 Task: Log work in the project TruTech for the issue 'Integrate a new virtual reality feature into an existing mobile application to enhance user engagement and experience' spent time as '6w 5d 9h 57m' and remaining time as '6w 4d 22h 43m' and move to top of backlog. Now add the issue to the epic 'Disaster Recovery Testing'.
Action: Mouse moved to (1034, 453)
Screenshot: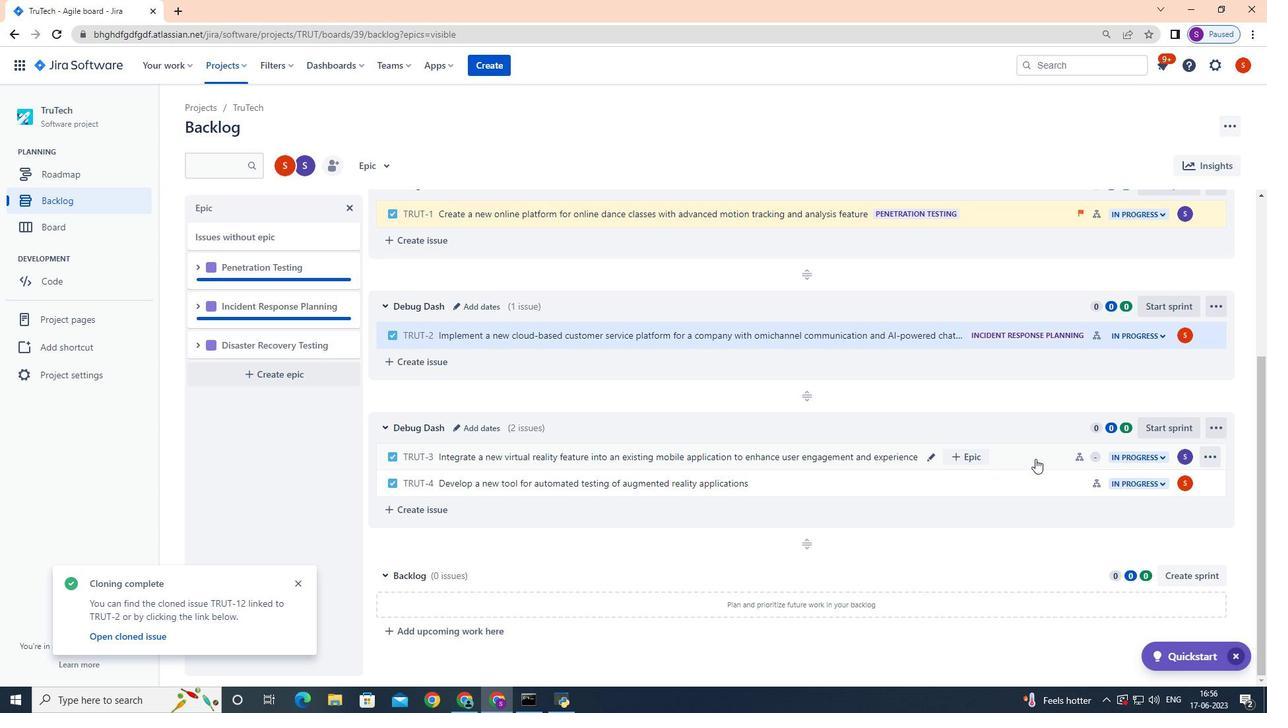 
Action: Mouse pressed left at (1034, 453)
Screenshot: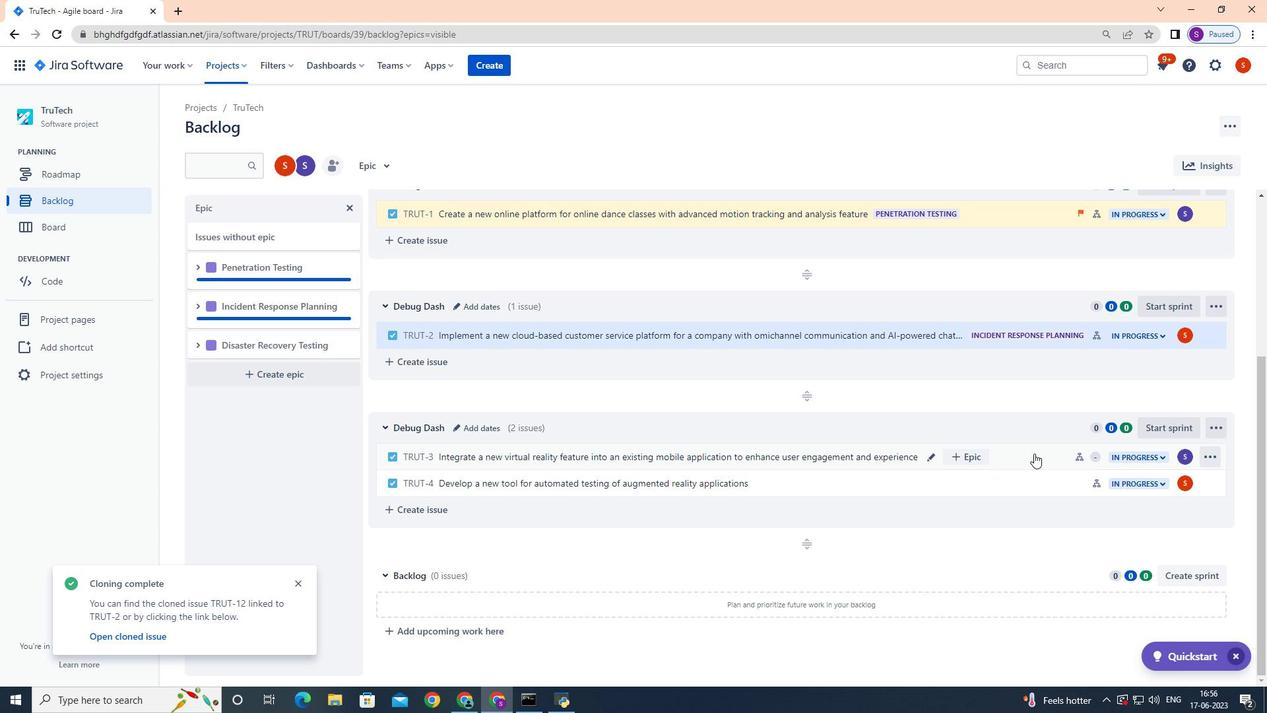
Action: Mouse moved to (1217, 204)
Screenshot: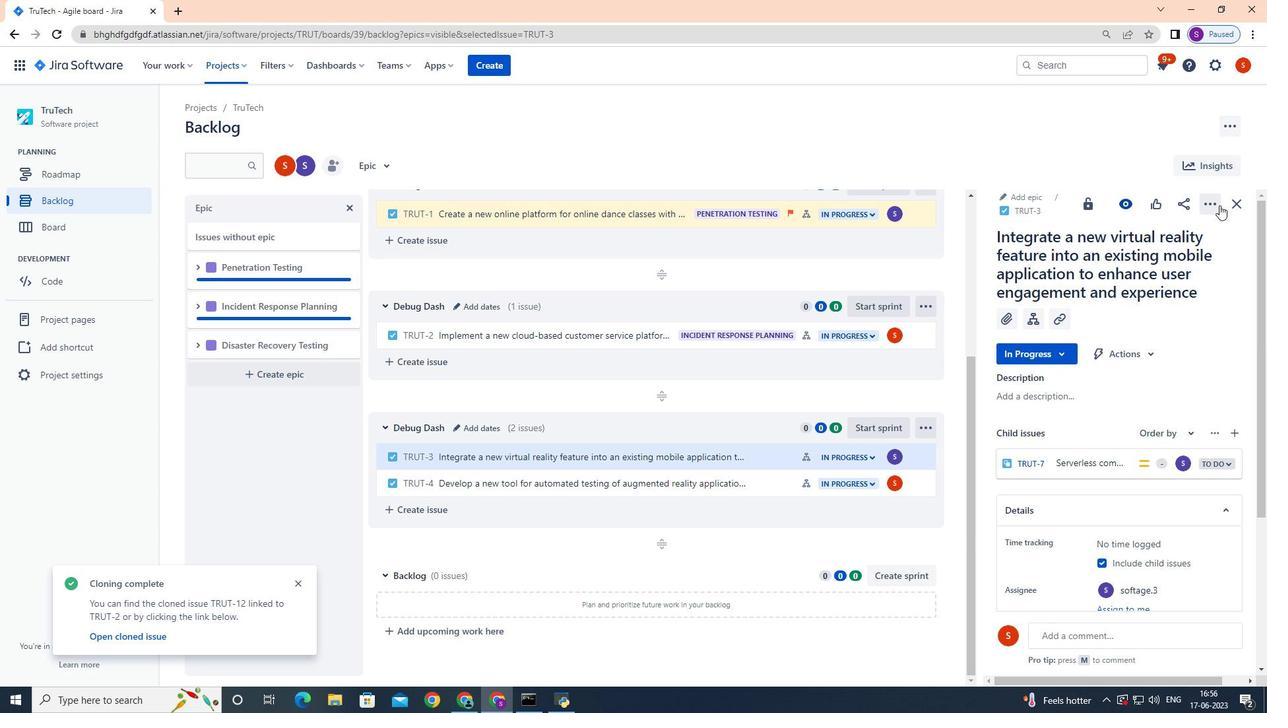 
Action: Mouse pressed left at (1217, 204)
Screenshot: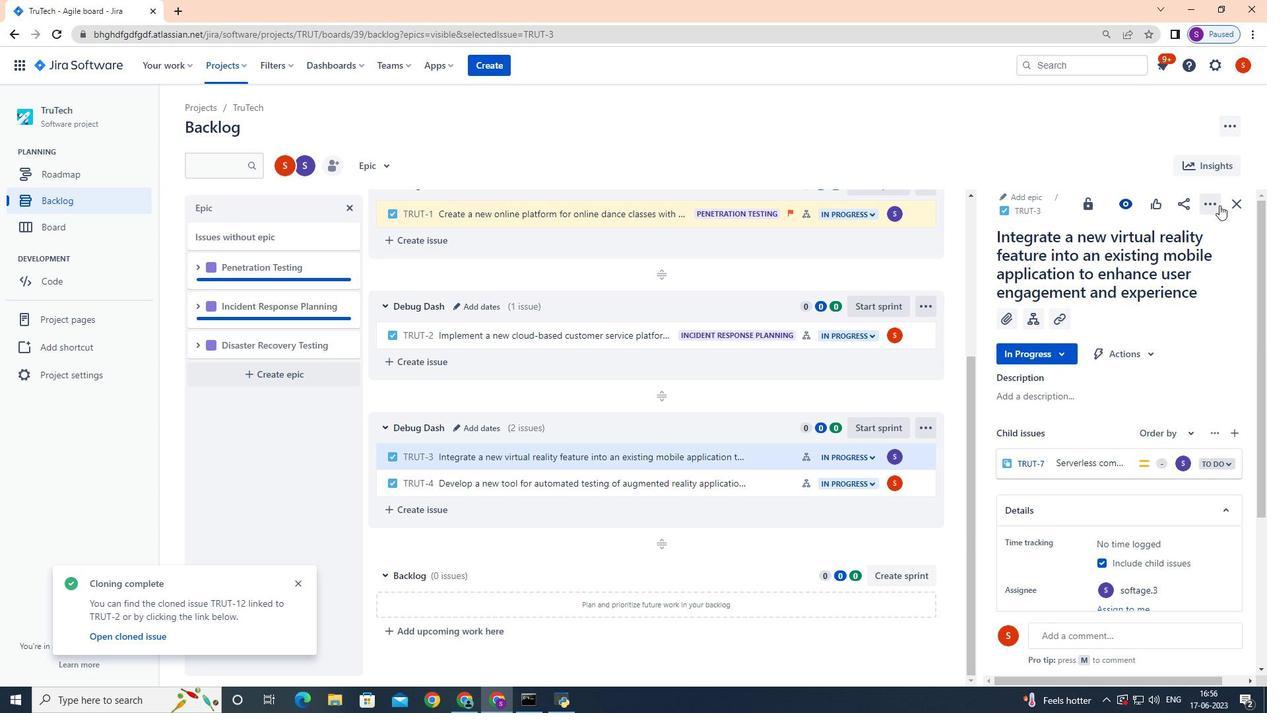 
Action: Mouse moved to (1179, 240)
Screenshot: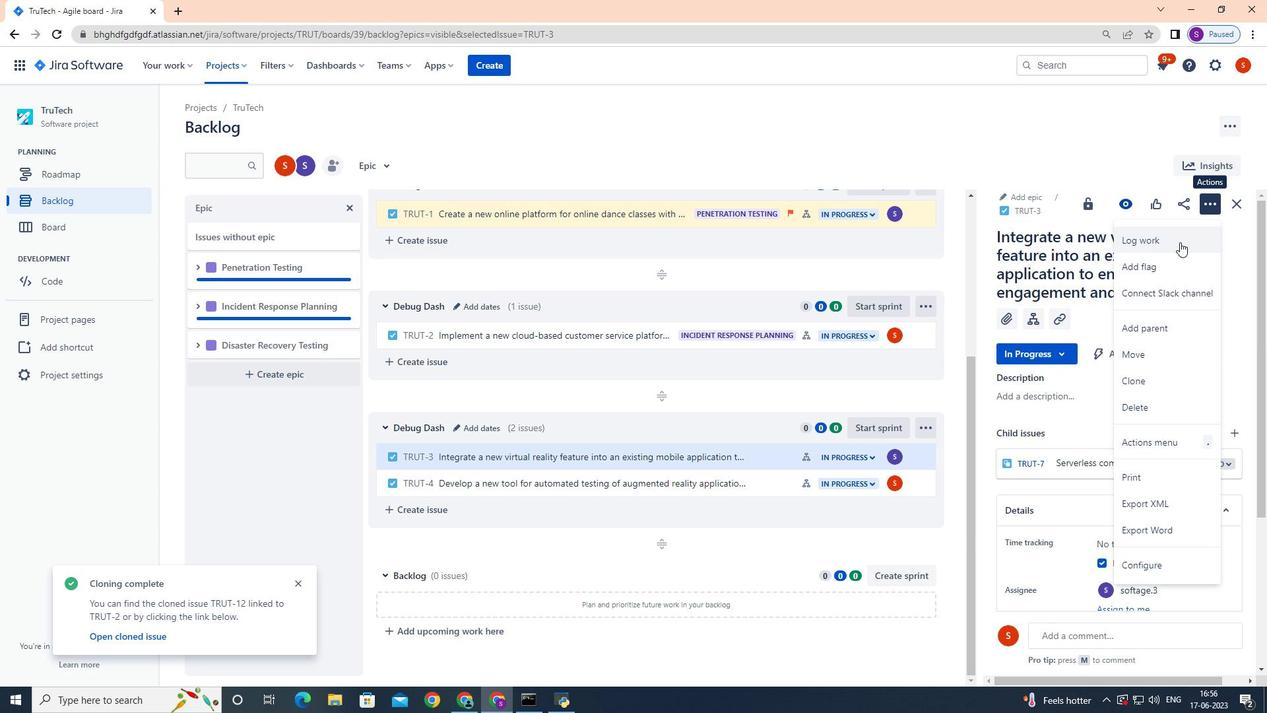 
Action: Mouse pressed left at (1179, 240)
Screenshot: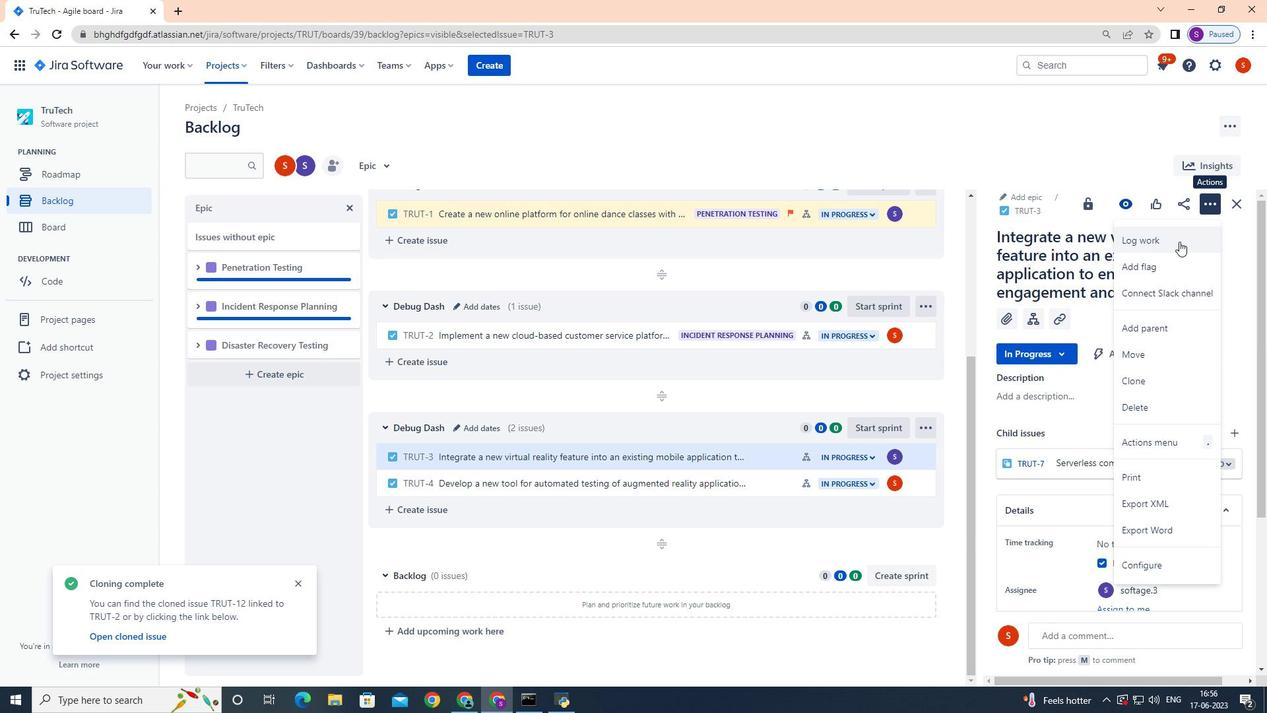 
Action: Mouse moved to (850, 318)
Screenshot: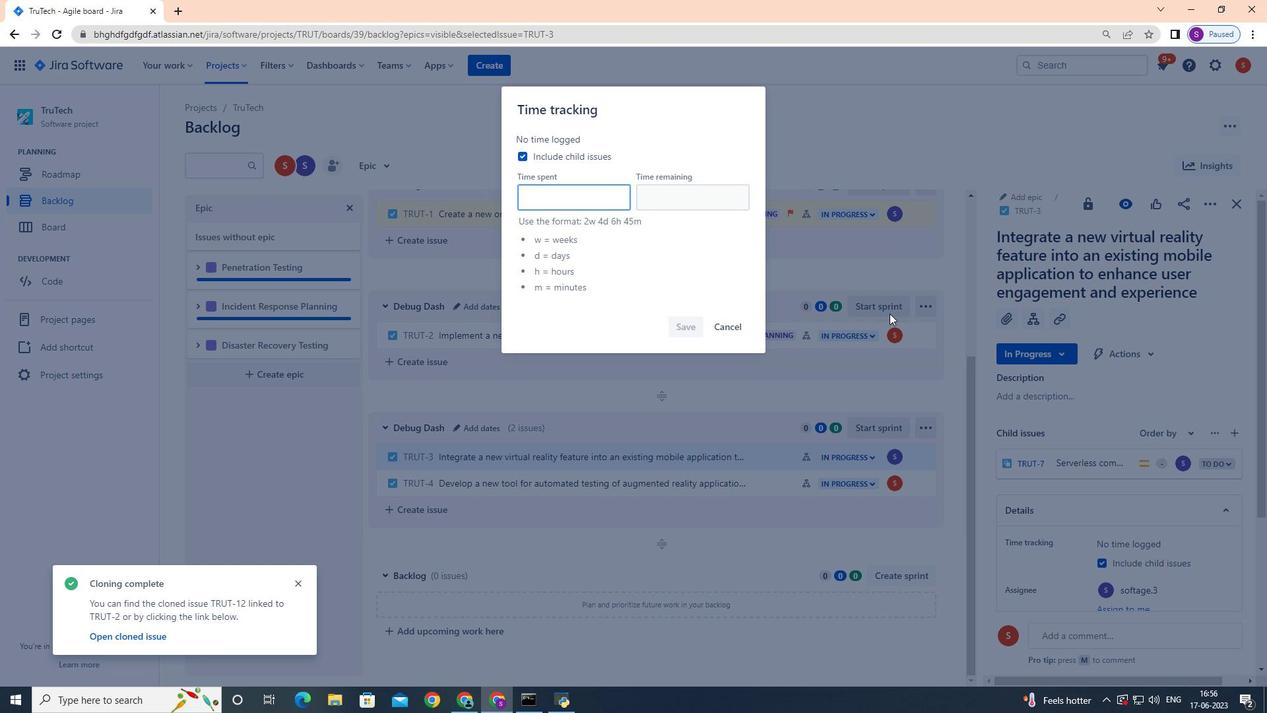 
Action: Key pressed 6w<Key.space>5d<Key.space>9h<Key.space>57m
Screenshot: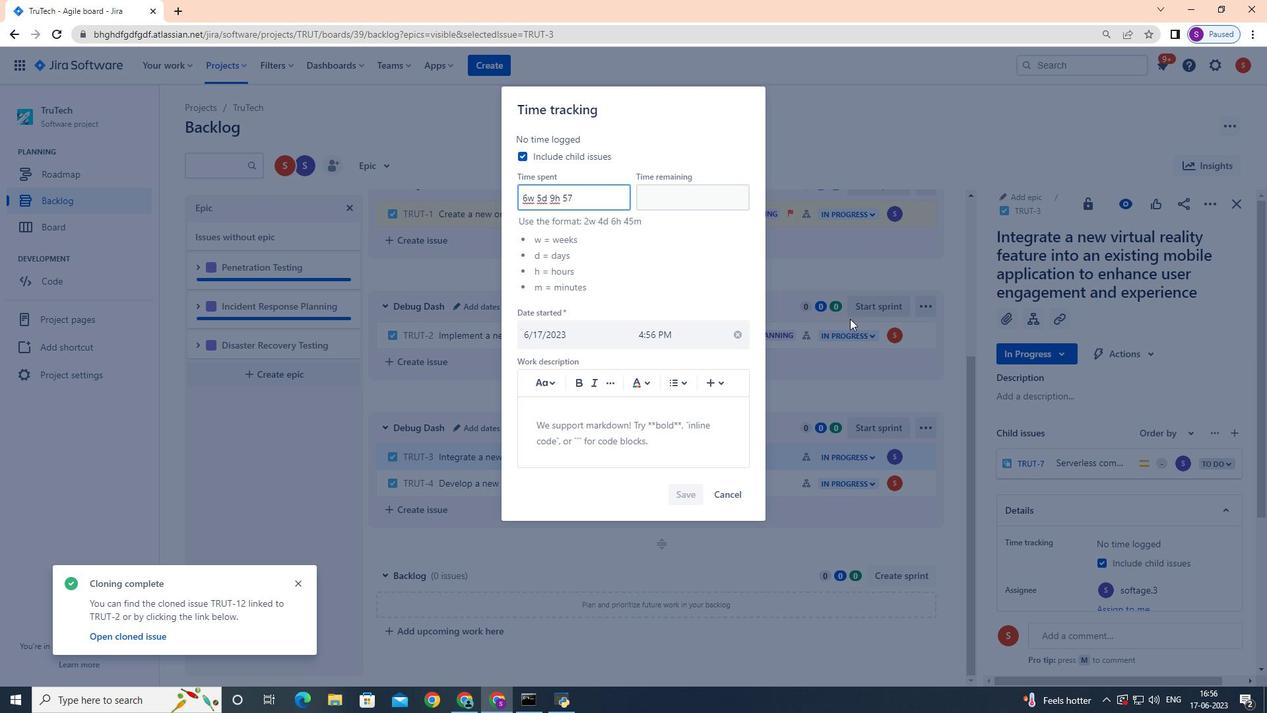 
Action: Mouse moved to (667, 198)
Screenshot: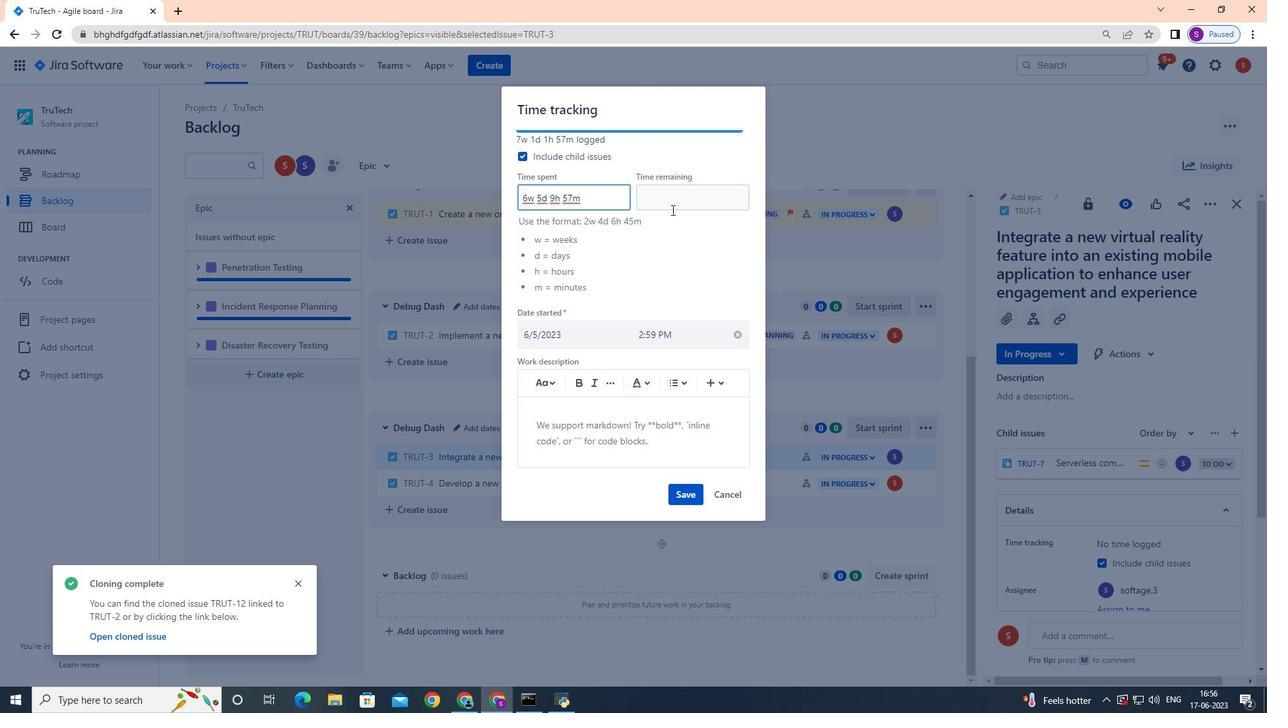 
Action: Mouse pressed left at (667, 198)
Screenshot: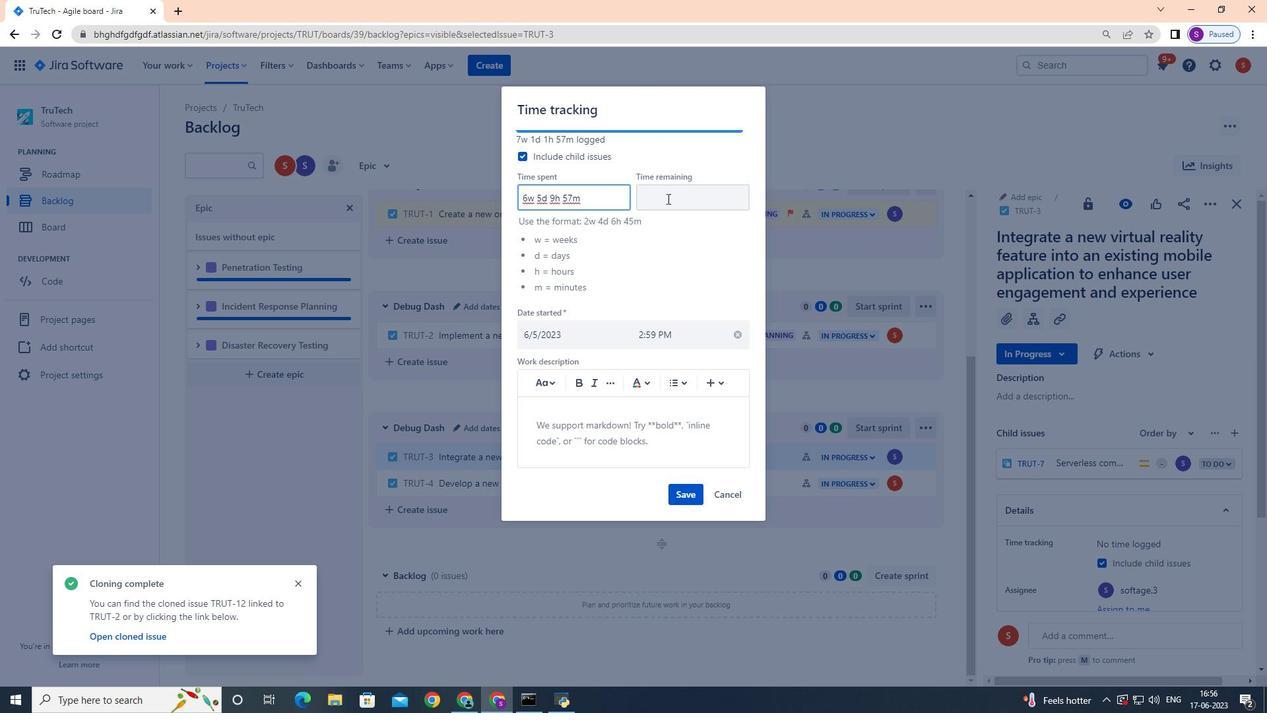 
Action: Key pressed 6w<Key.space>4d<Key.space>22h<Key.space>43m
Screenshot: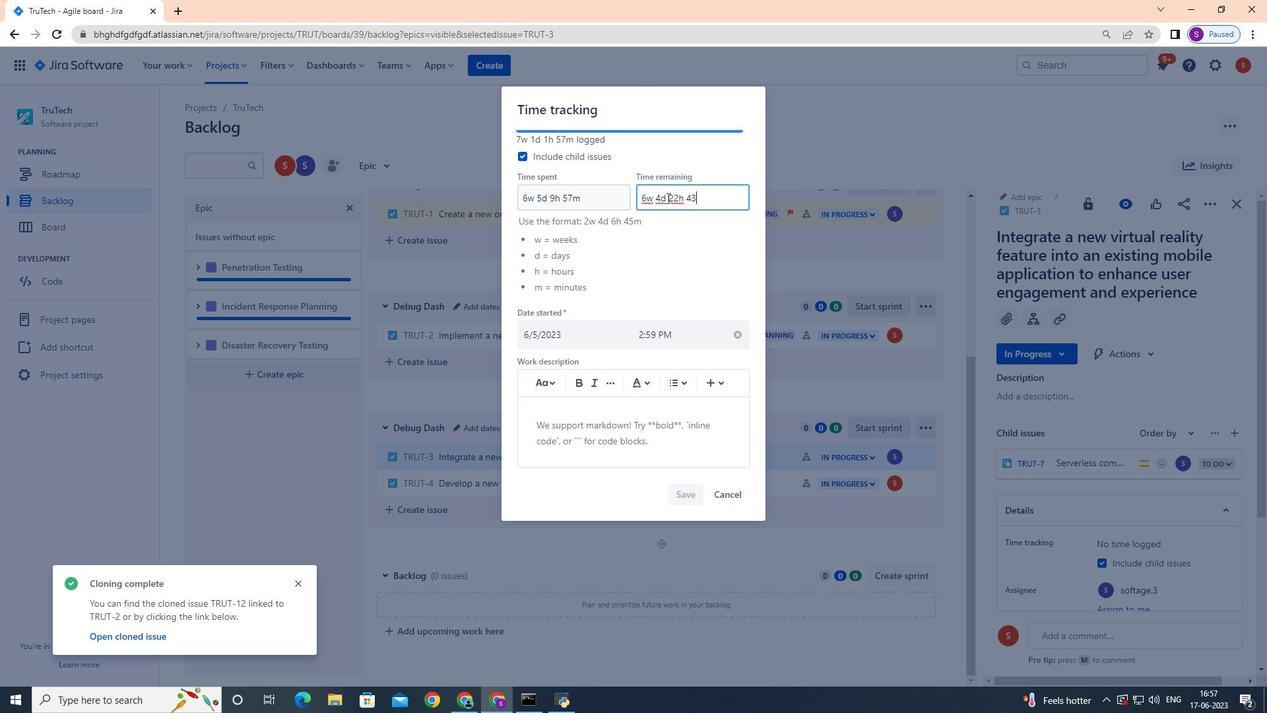 
Action: Mouse moved to (676, 497)
Screenshot: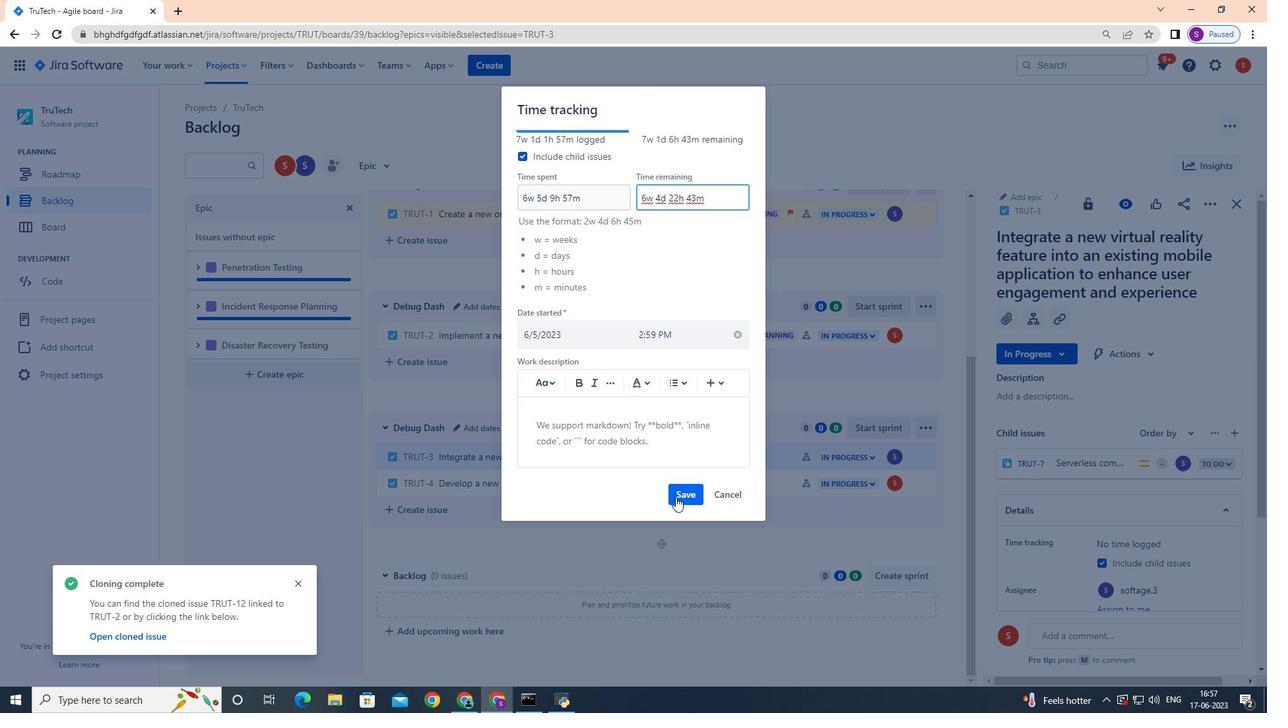
Action: Mouse pressed left at (676, 497)
Screenshot: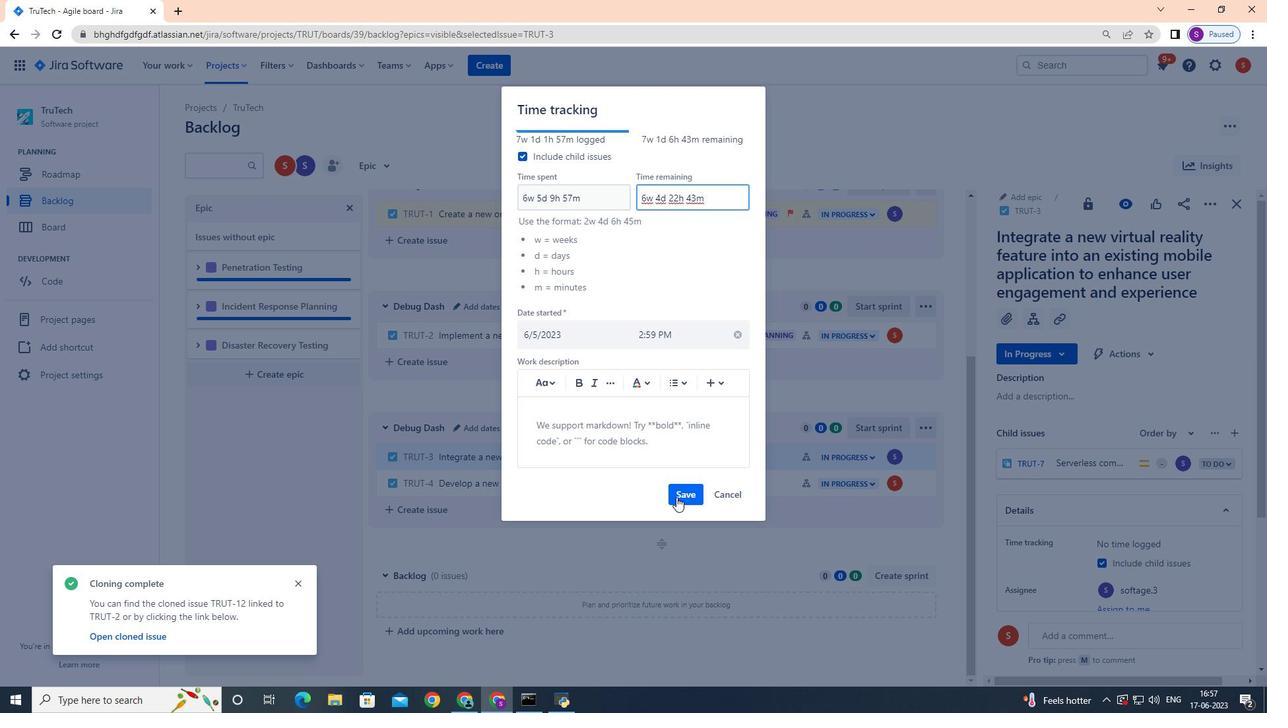 
Action: Mouse moved to (923, 457)
Screenshot: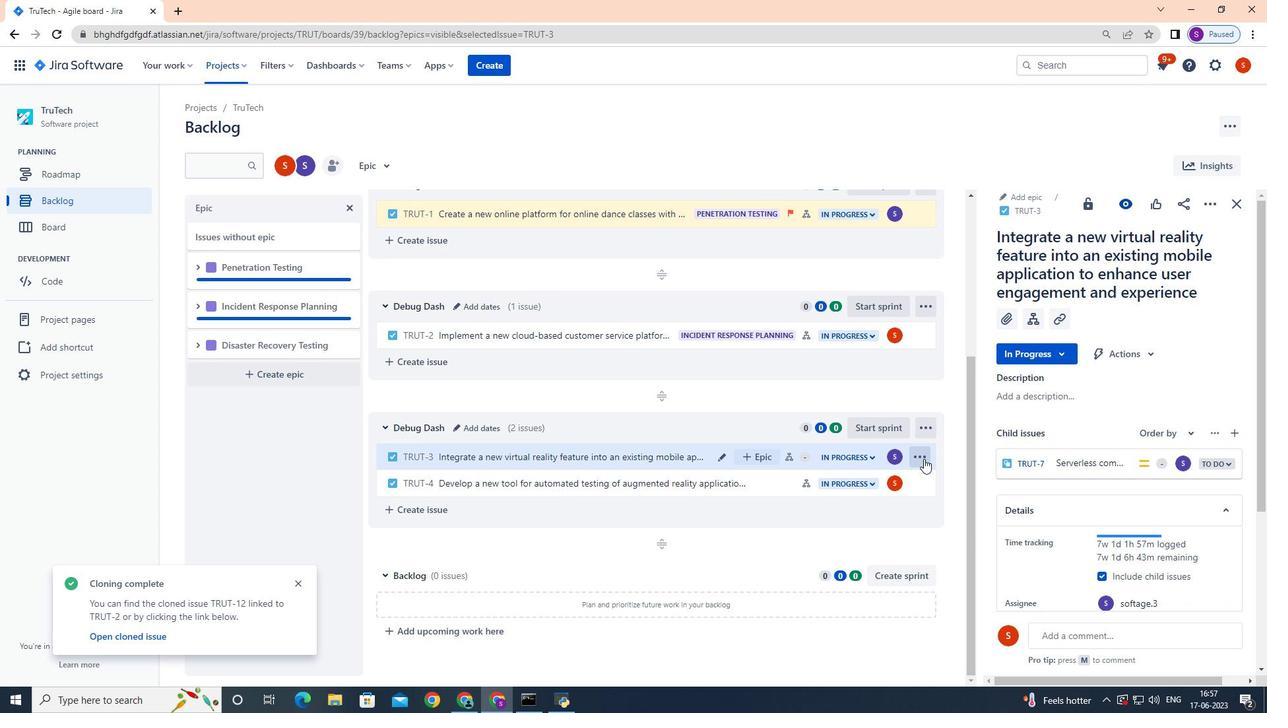 
Action: Mouse pressed left at (923, 457)
Screenshot: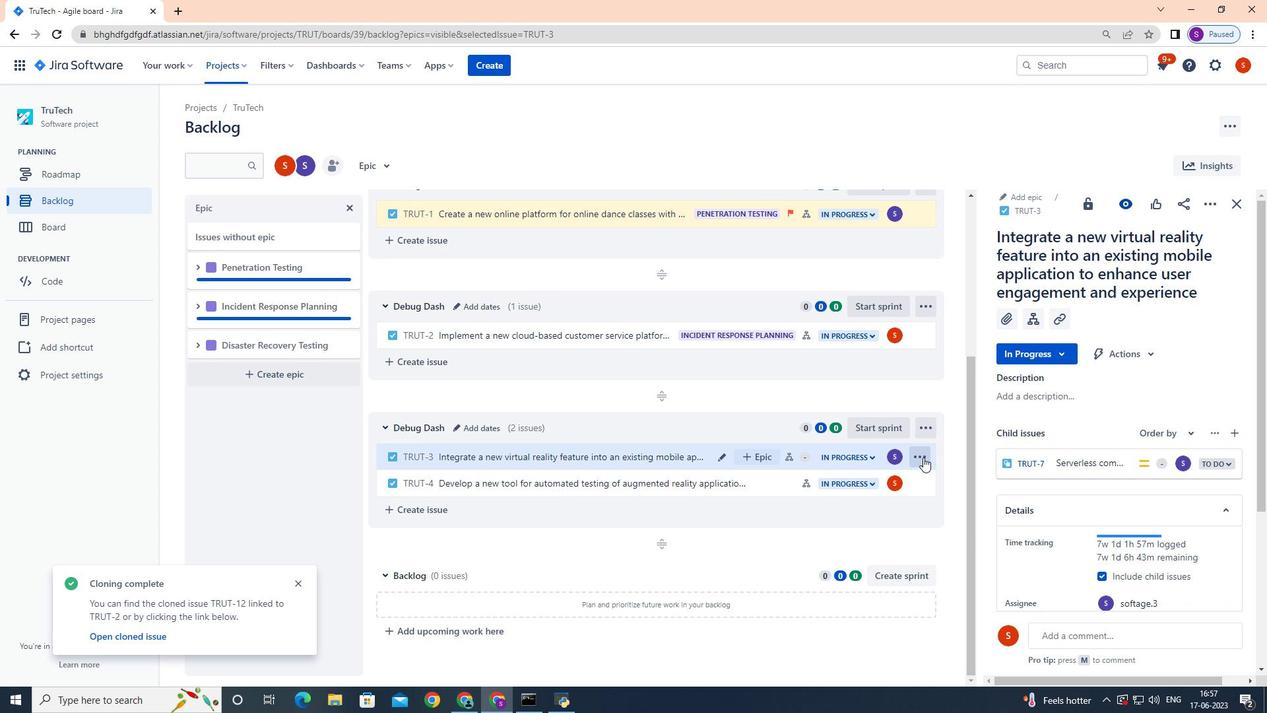 
Action: Mouse moved to (893, 399)
Screenshot: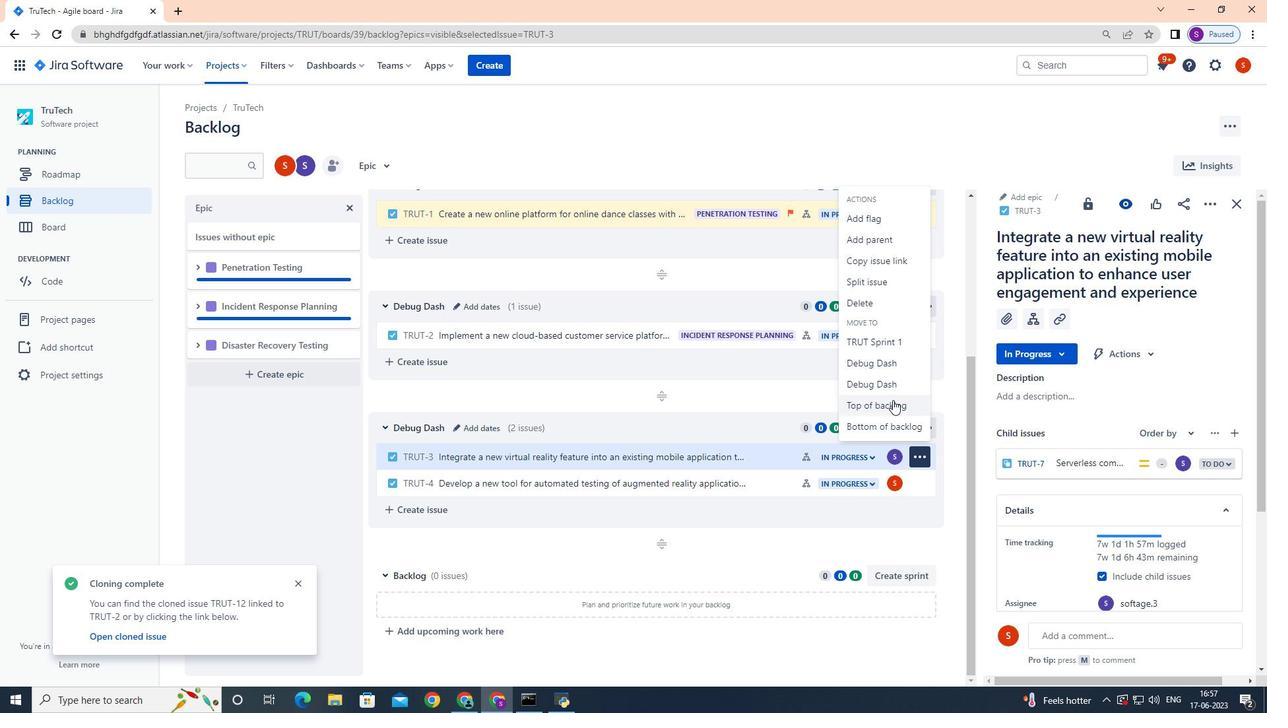 
Action: Mouse pressed left at (893, 399)
Screenshot: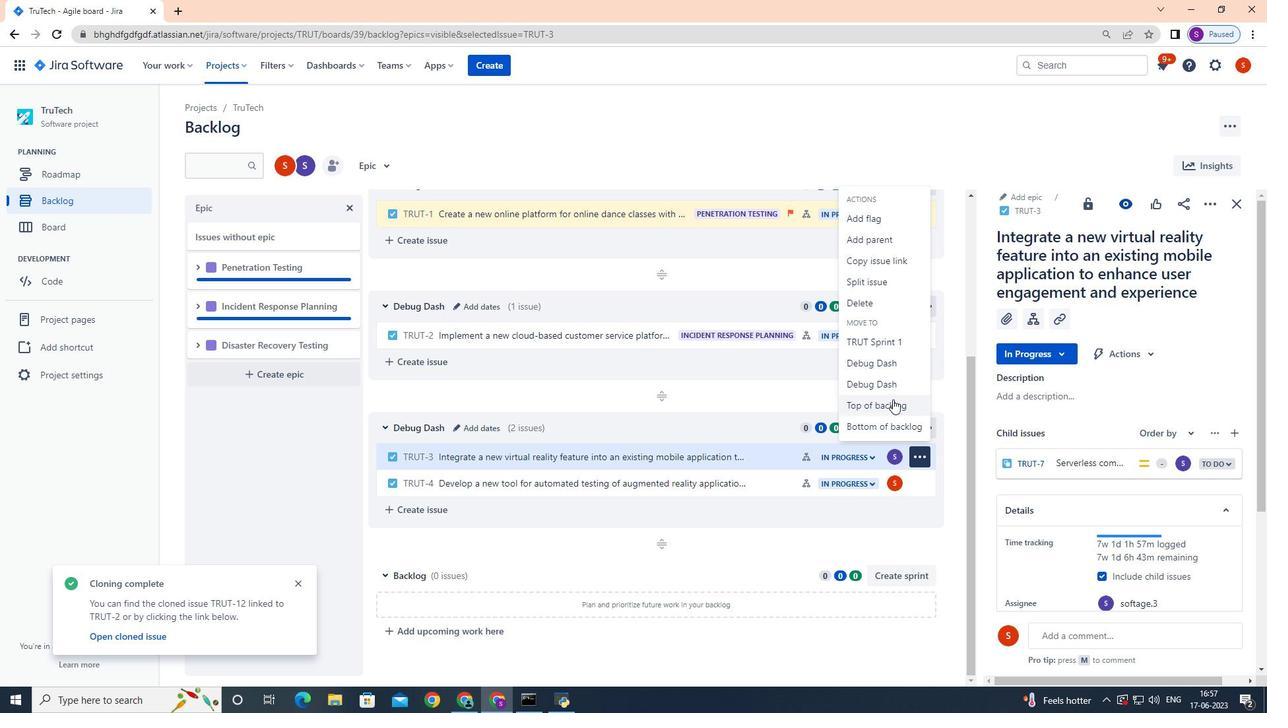 
Action: Mouse moved to (762, 603)
Screenshot: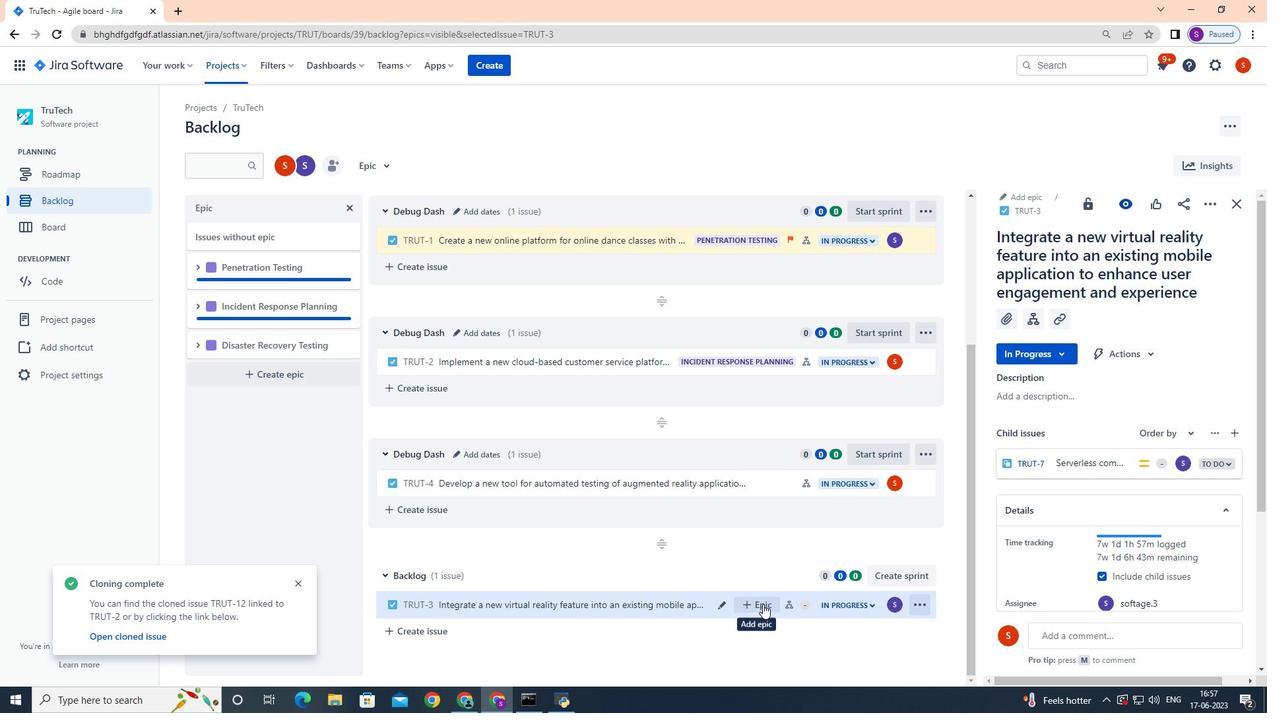 
Action: Mouse pressed left at (762, 603)
Screenshot: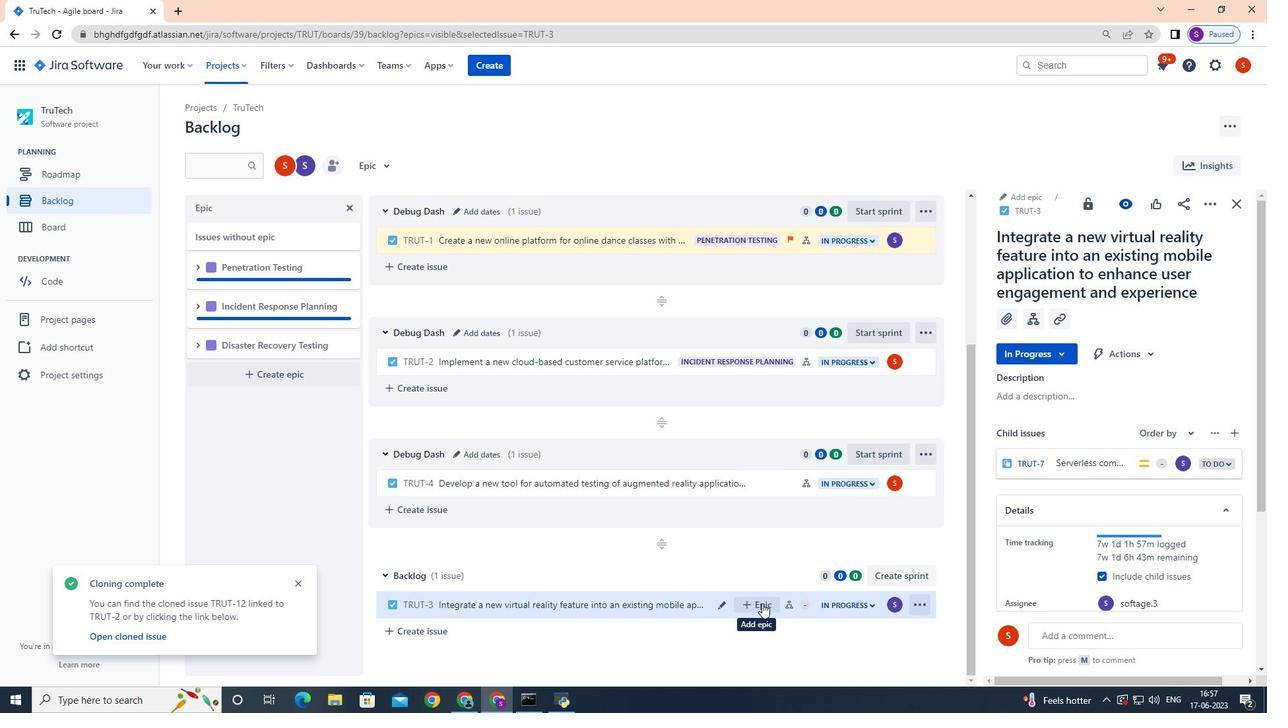 
Action: Mouse moved to (790, 637)
Screenshot: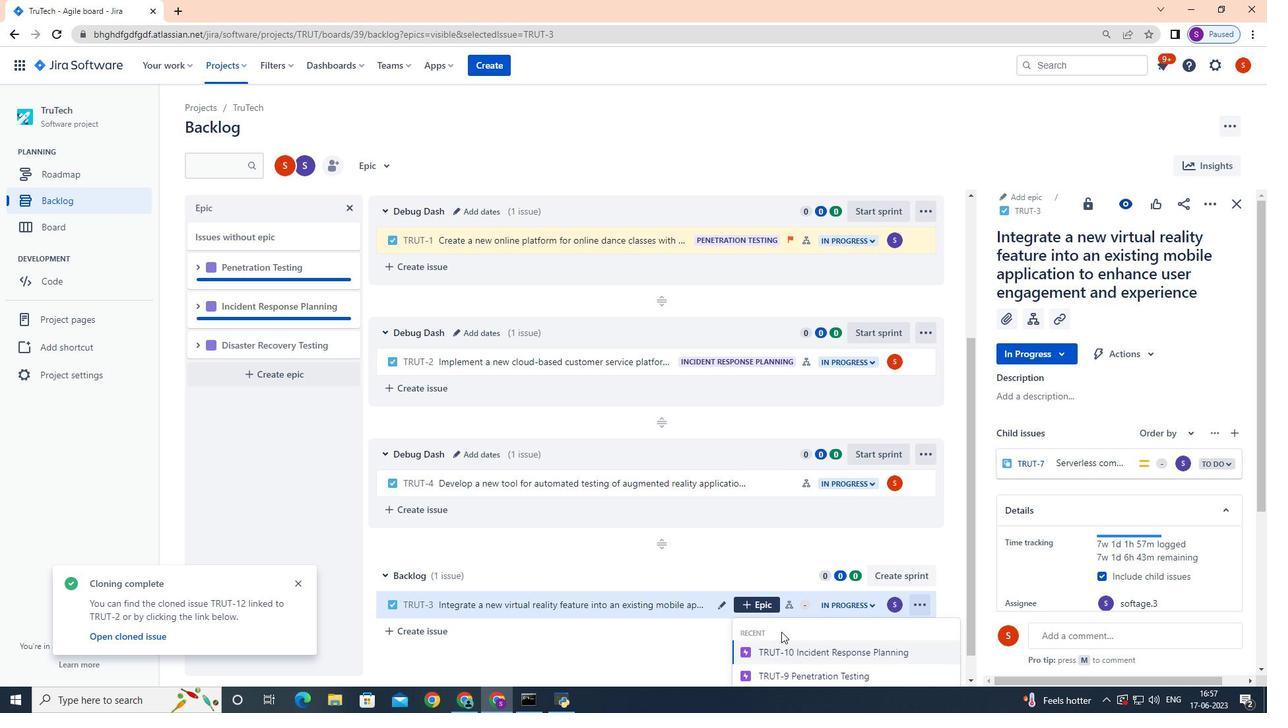 
Action: Mouse scrolled (790, 637) with delta (0, 0)
Screenshot: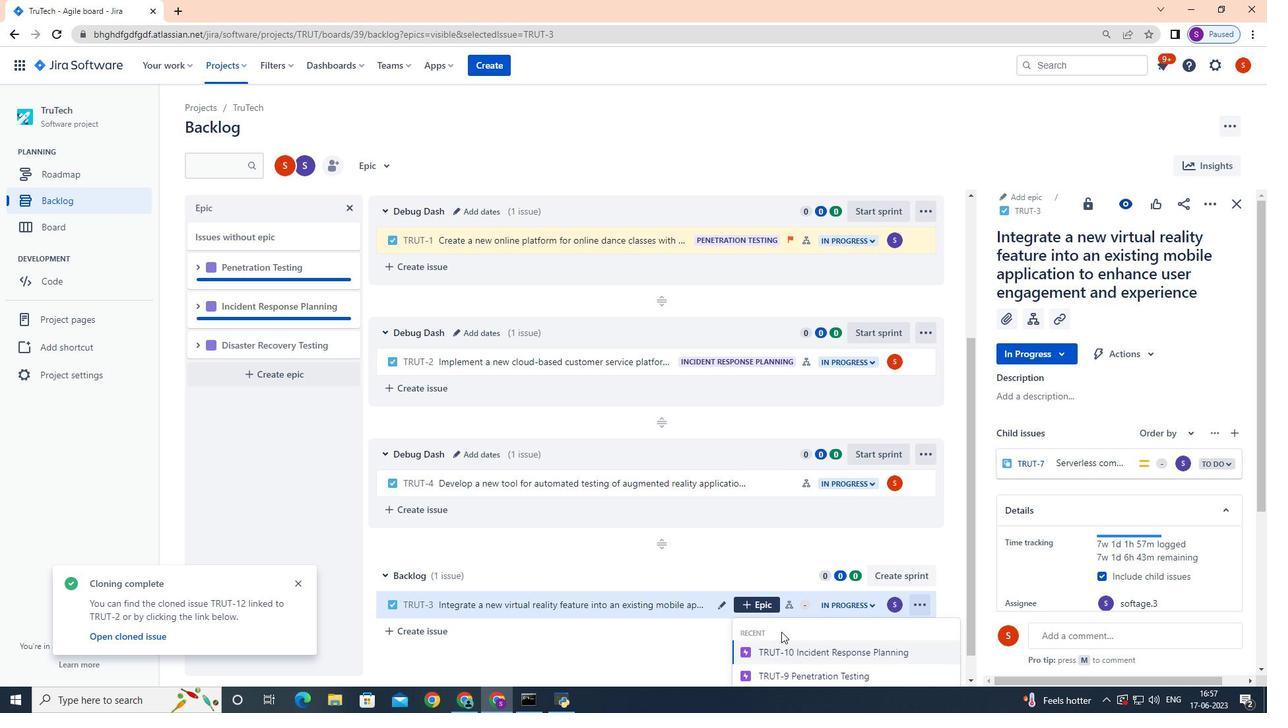 
Action: Mouse moved to (794, 639)
Screenshot: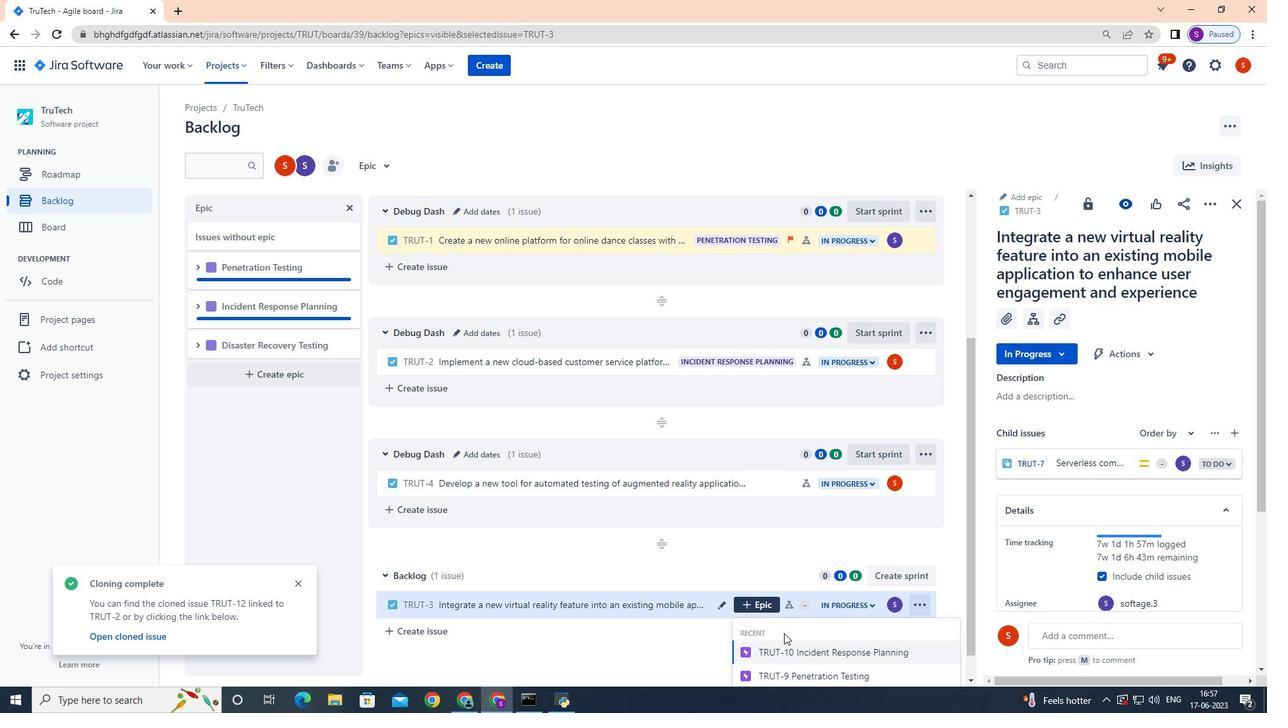 
Action: Mouse scrolled (794, 639) with delta (0, 0)
Screenshot: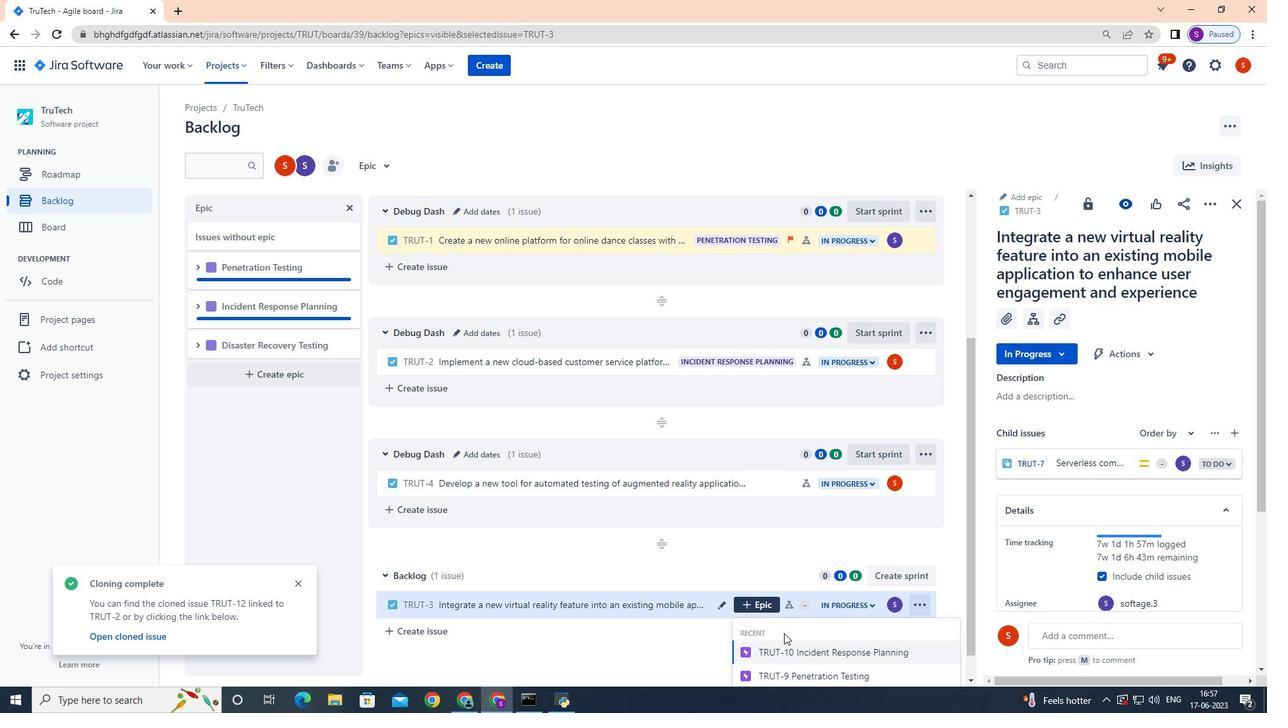 
Action: Mouse moved to (798, 639)
Screenshot: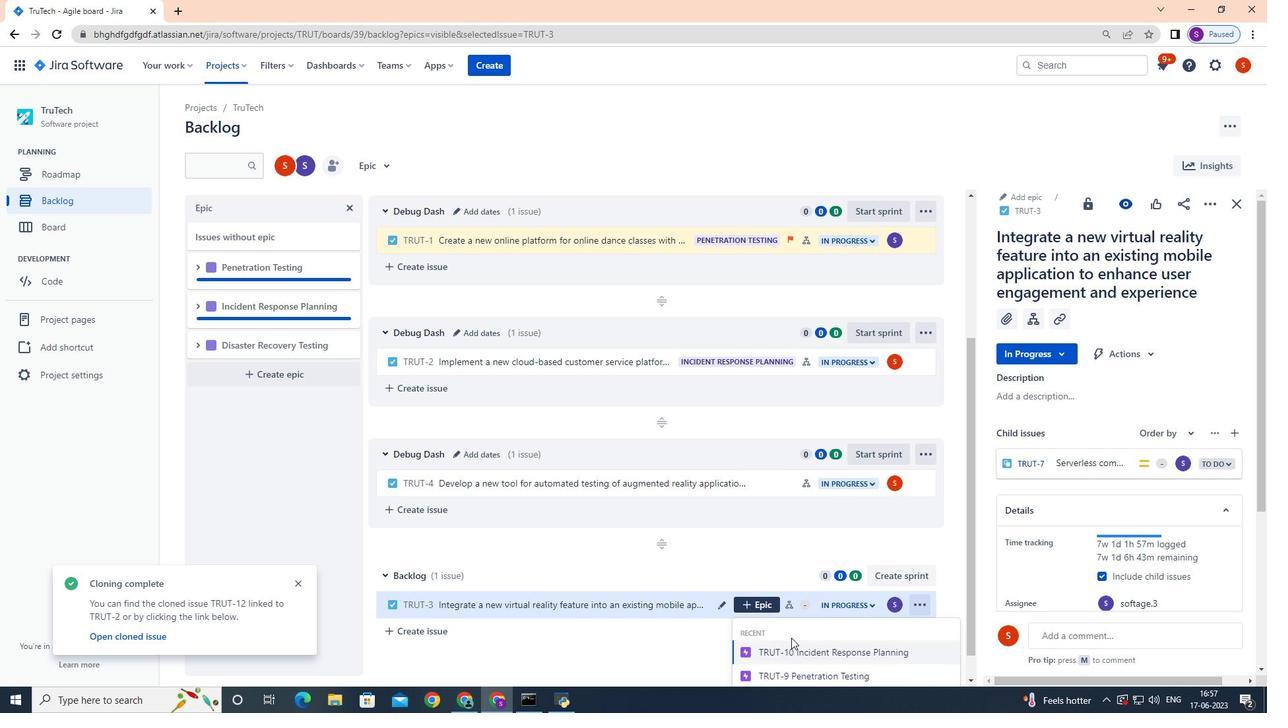 
Action: Mouse scrolled (798, 639) with delta (0, 0)
Screenshot: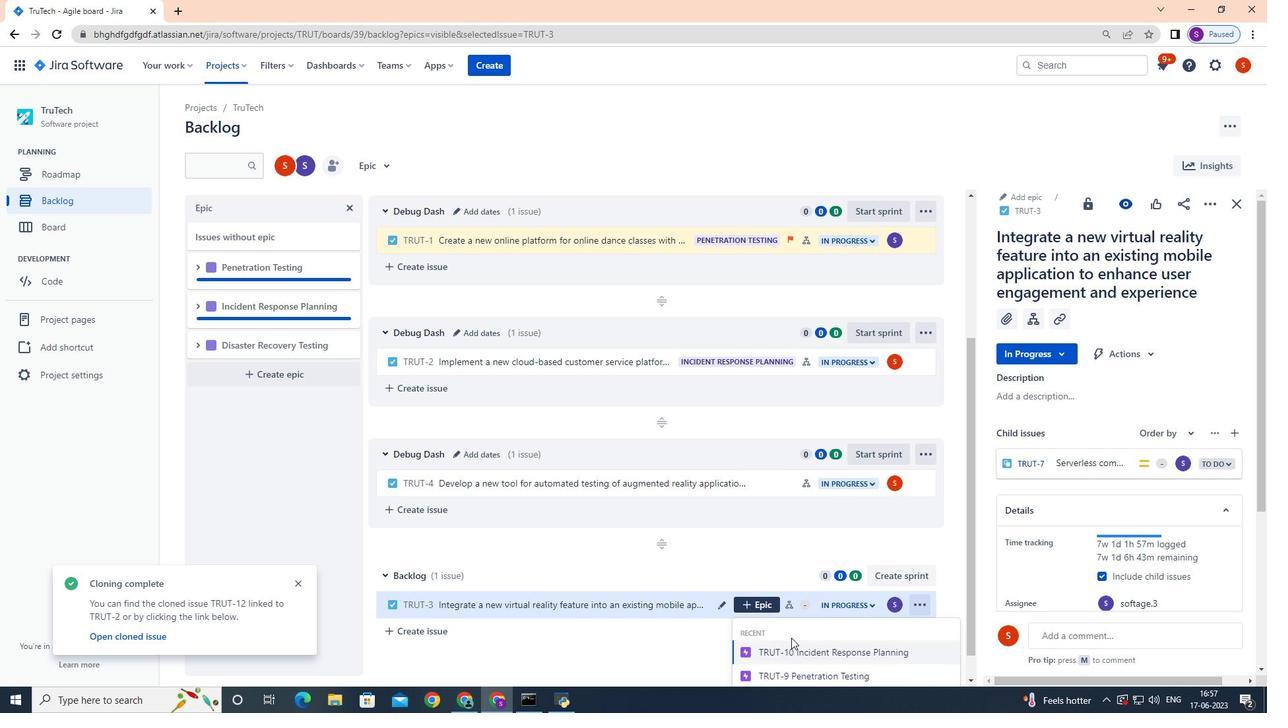 
Action: Mouse moved to (801, 639)
Screenshot: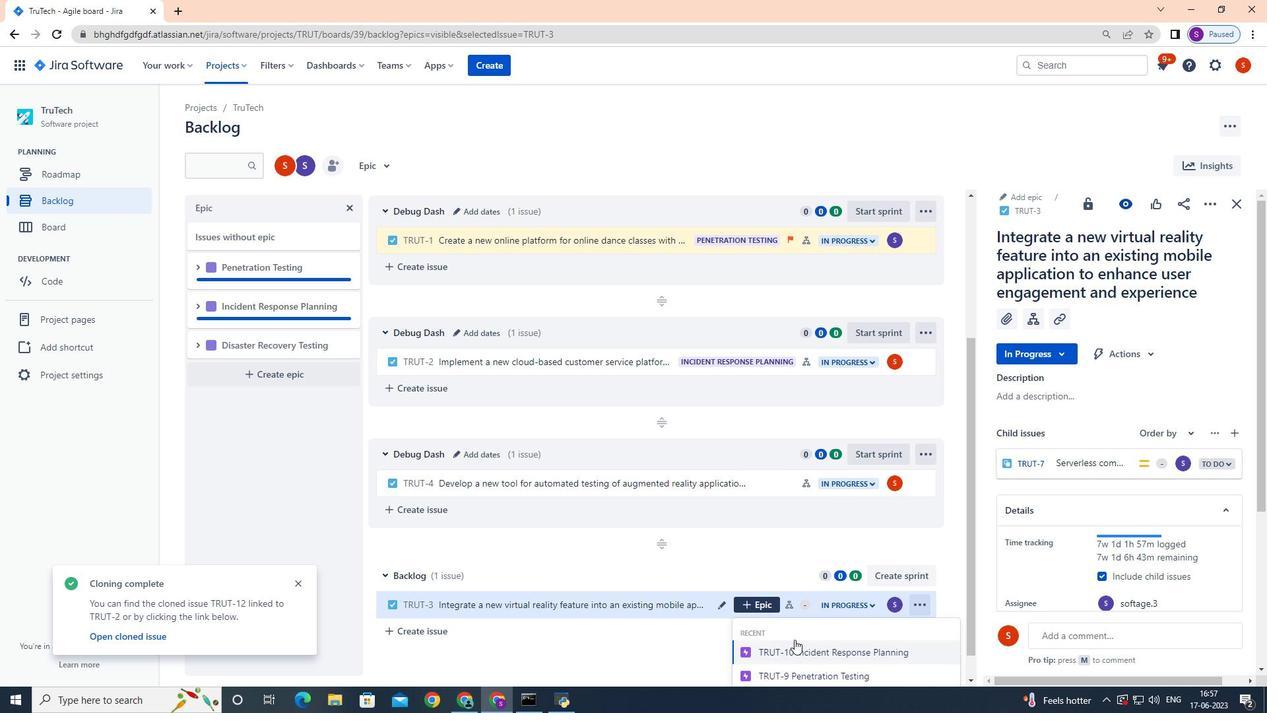 
Action: Mouse scrolled (801, 639) with delta (0, 0)
Screenshot: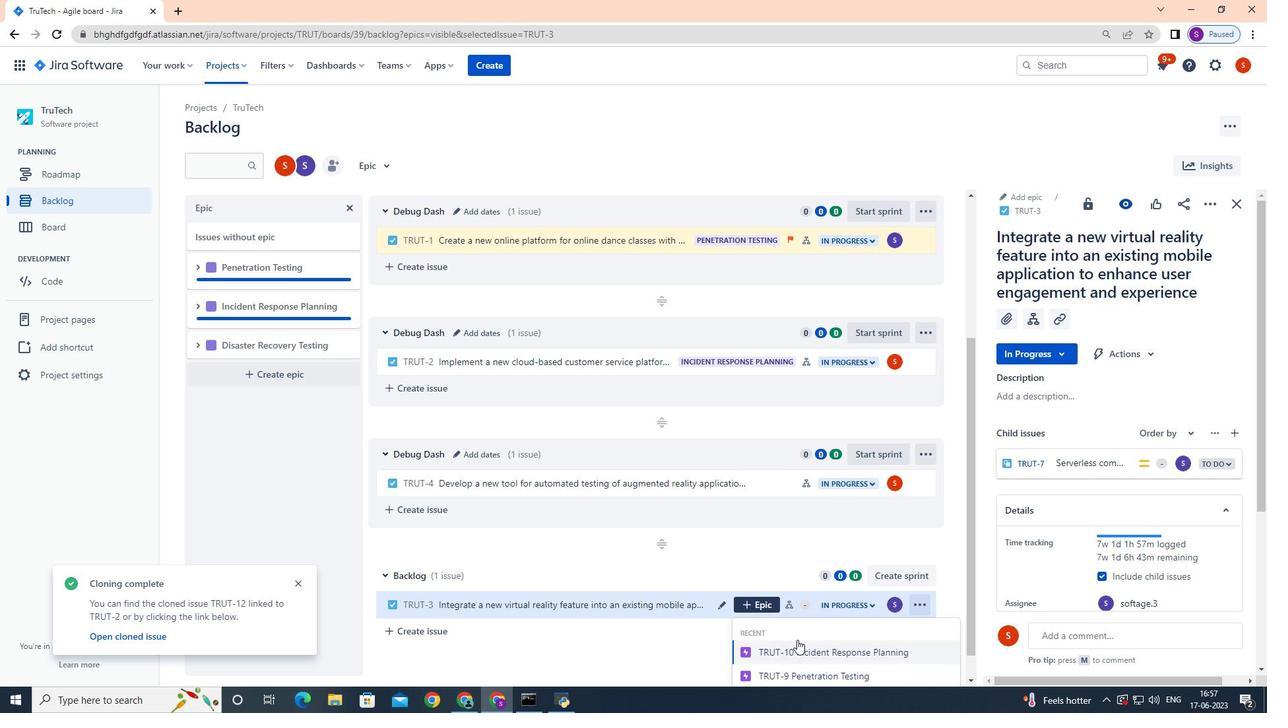 
Action: Mouse moved to (803, 639)
Screenshot: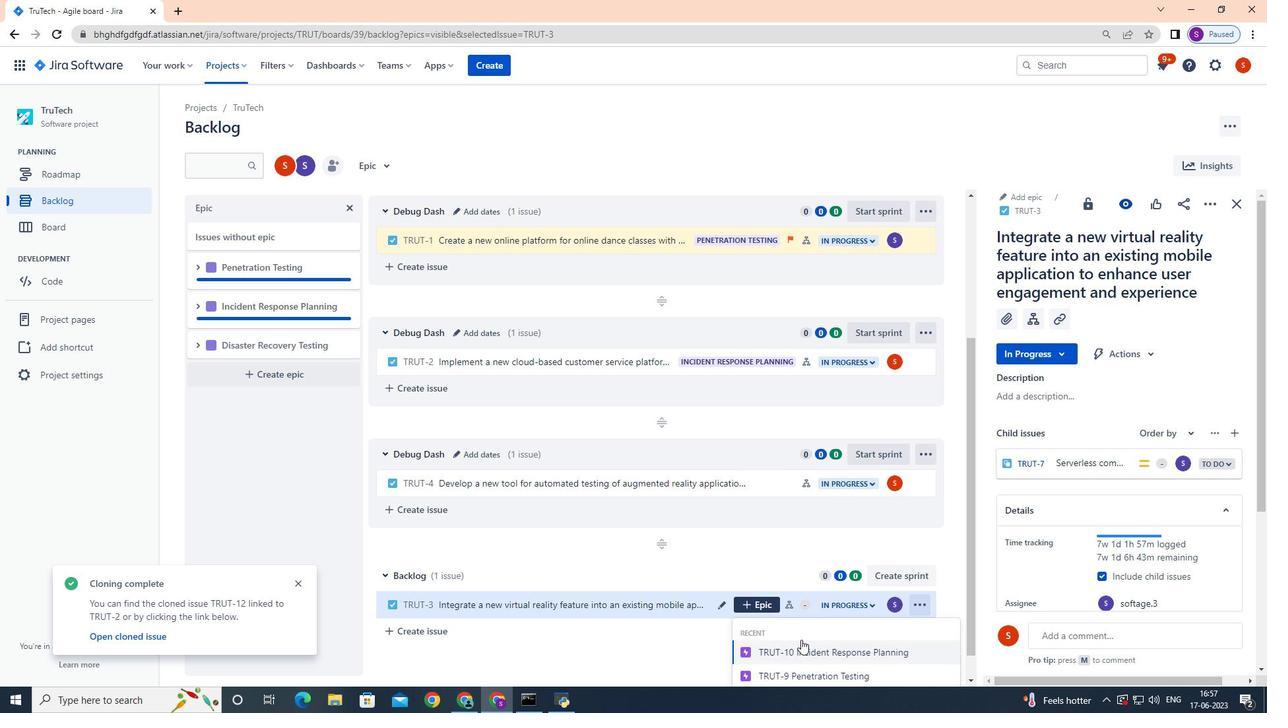 
Action: Mouse scrolled (803, 638) with delta (0, 0)
Screenshot: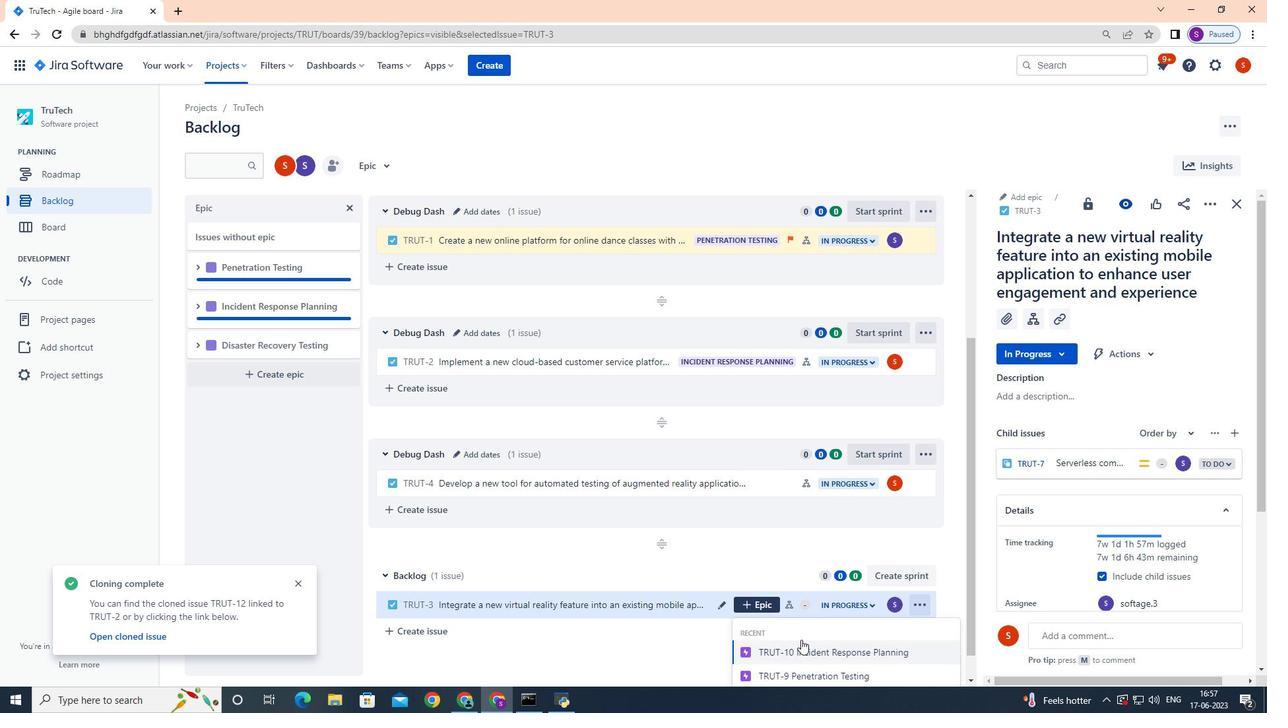 
Action: Mouse moved to (941, 656)
Screenshot: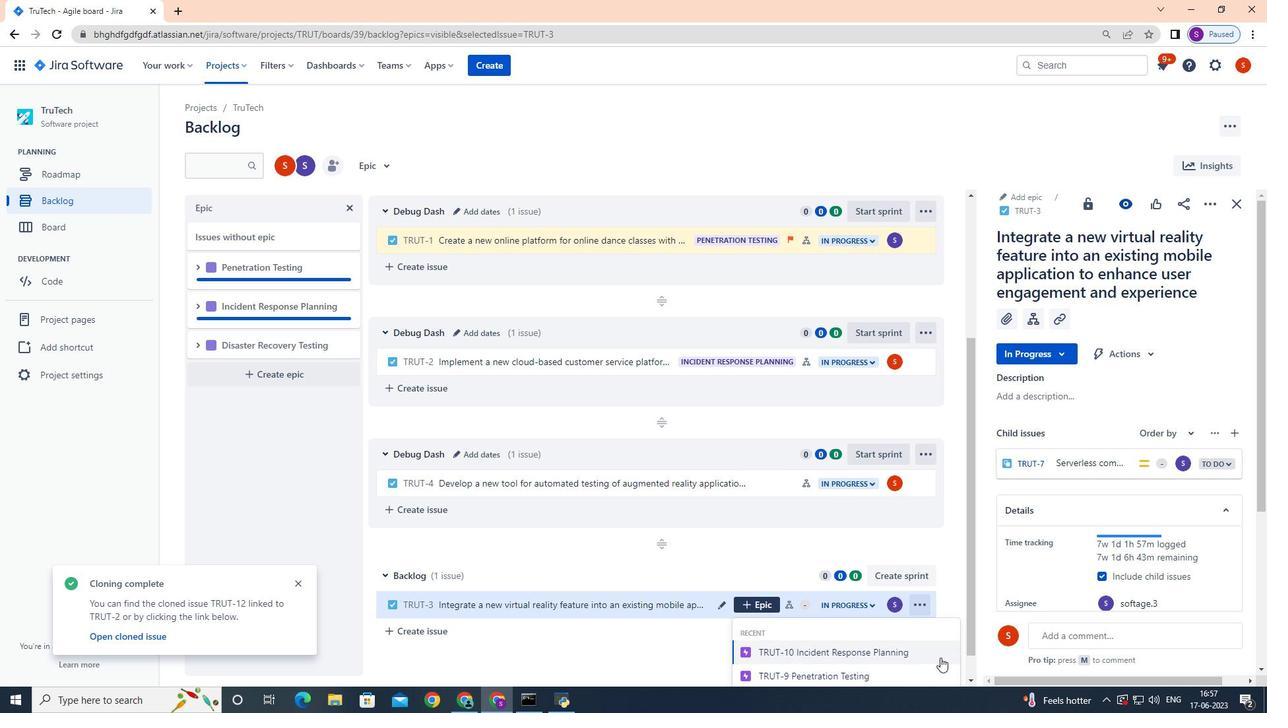 
Action: Mouse scrolled (941, 655) with delta (0, 0)
Screenshot: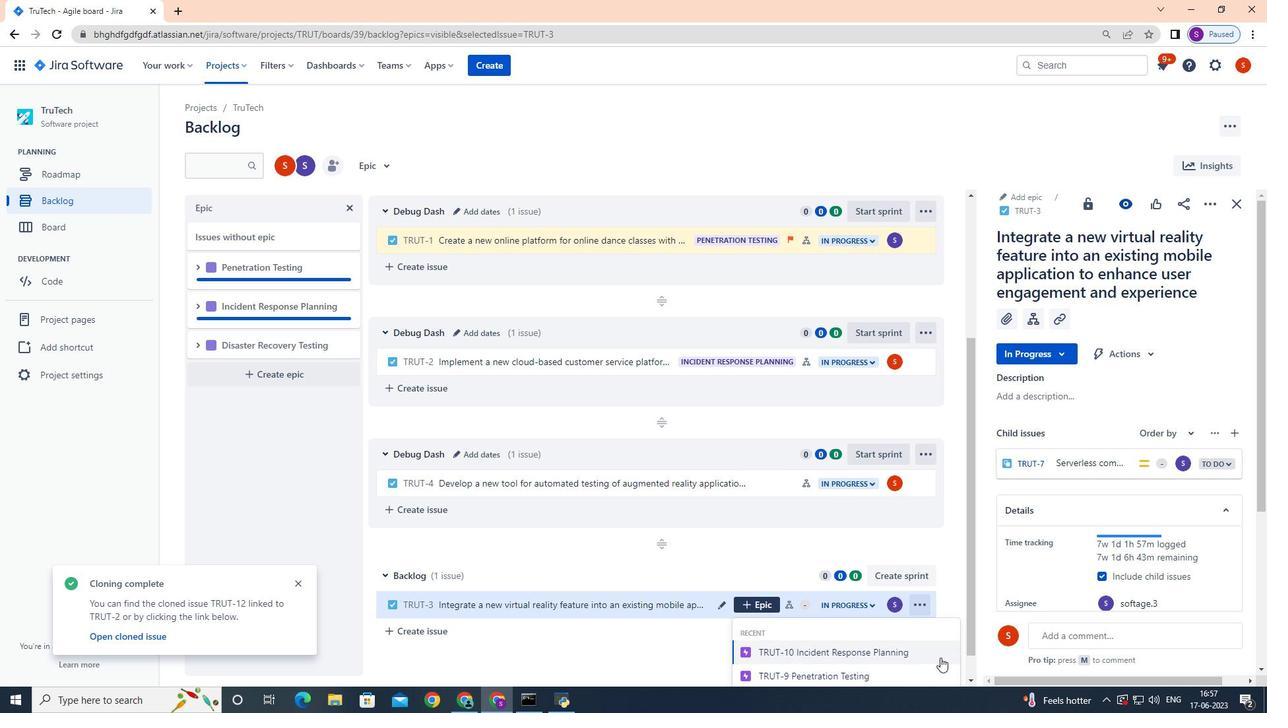 
Action: Mouse moved to (943, 654)
Screenshot: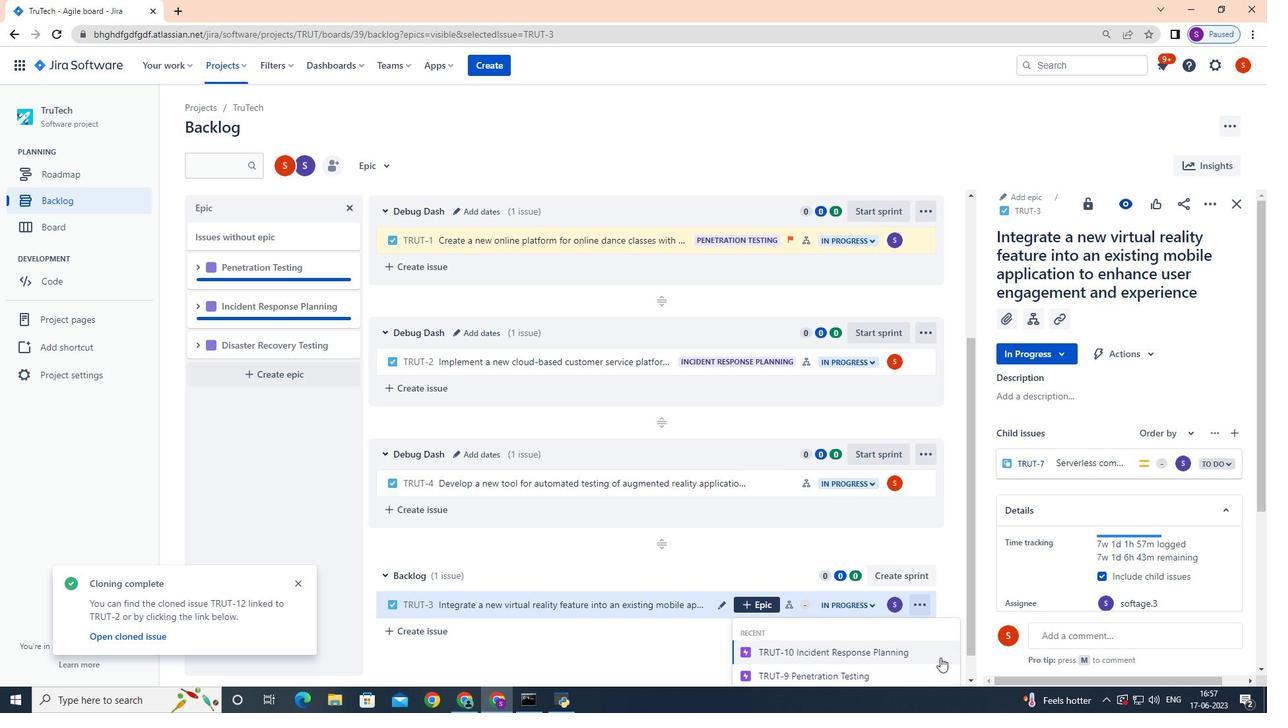 
Action: Mouse scrolled (943, 653) with delta (0, 0)
Screenshot: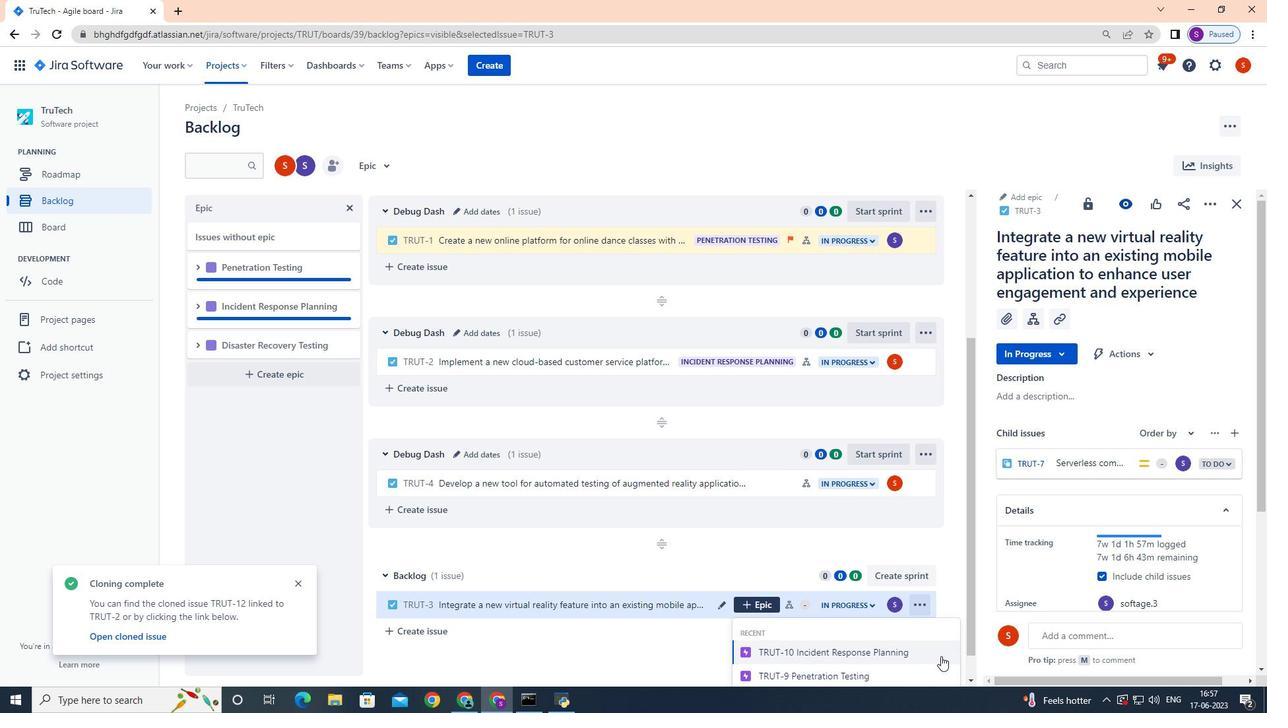 
Action: Mouse moved to (944, 651)
Screenshot: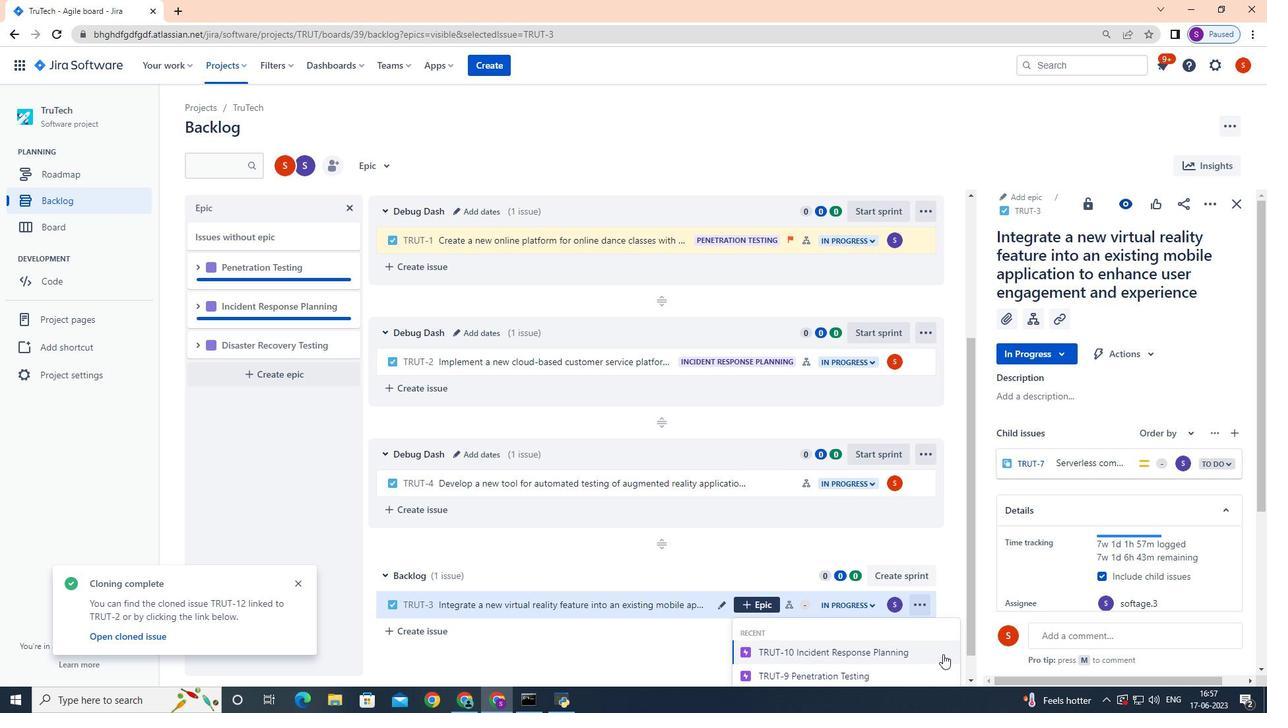 
Action: Mouse scrolled (944, 650) with delta (0, 0)
Screenshot: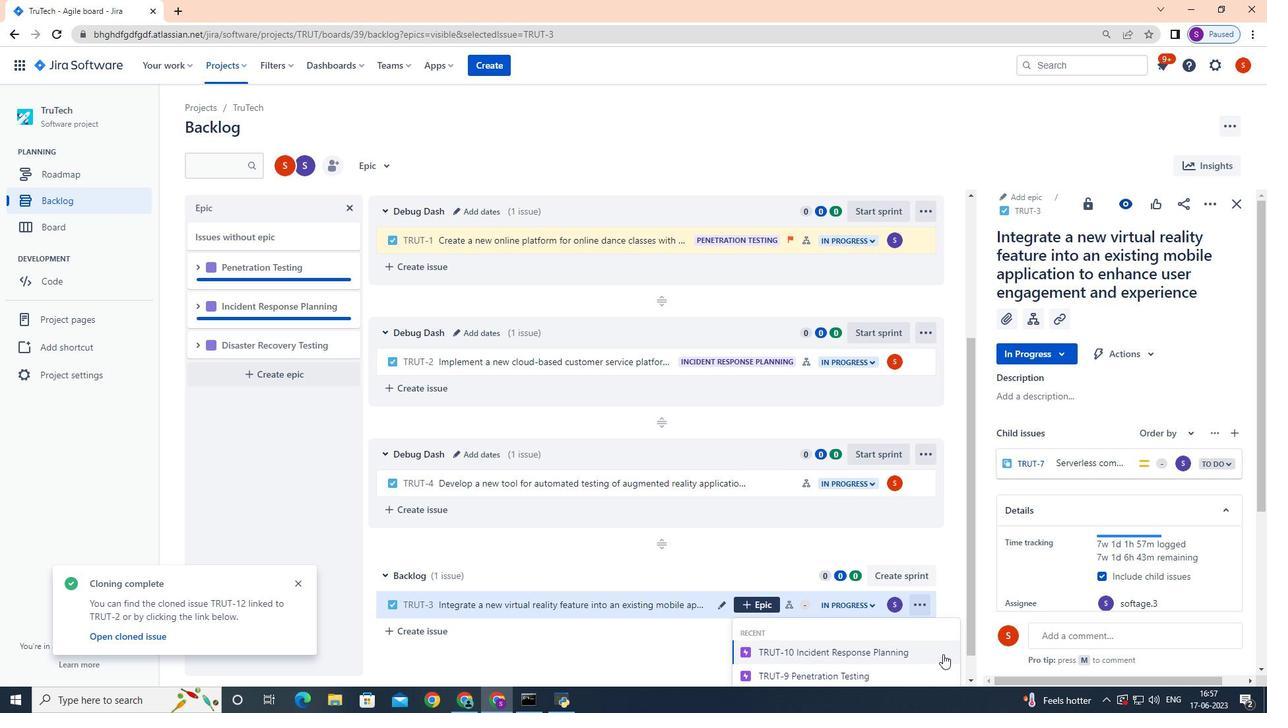 
Action: Mouse moved to (954, 651)
Screenshot: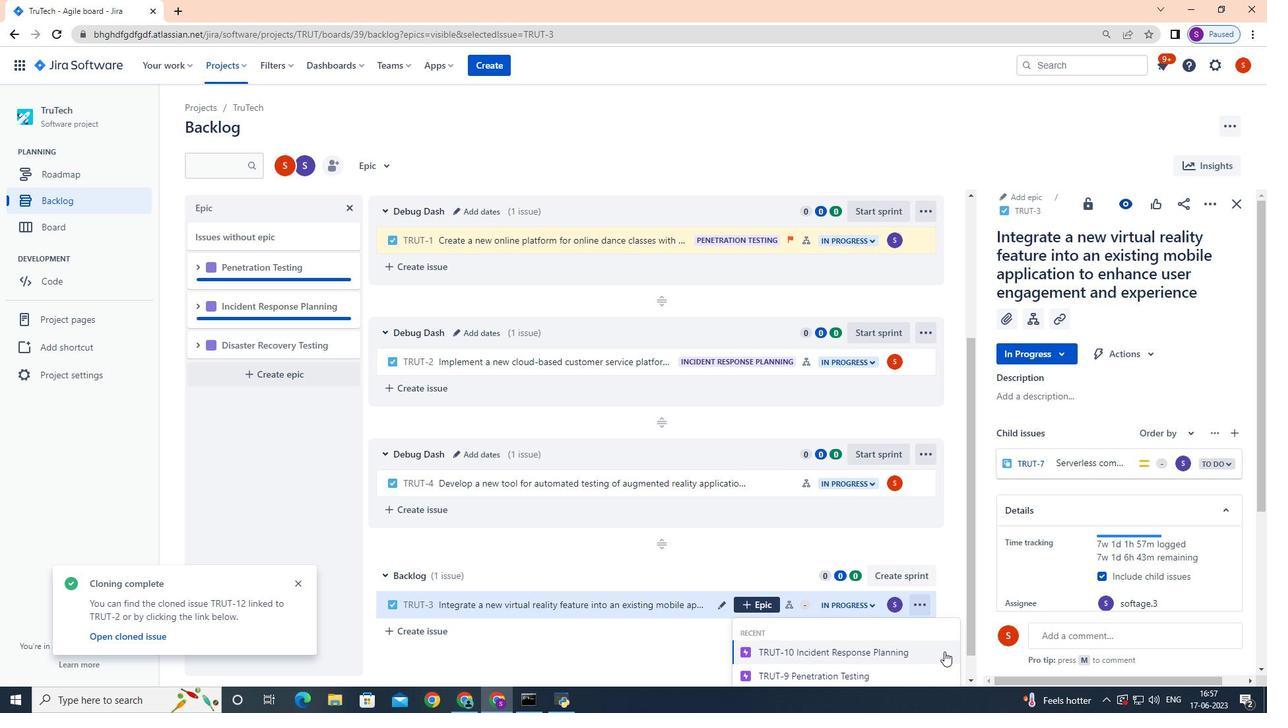 
Action: Mouse scrolled (954, 650) with delta (0, 0)
Screenshot: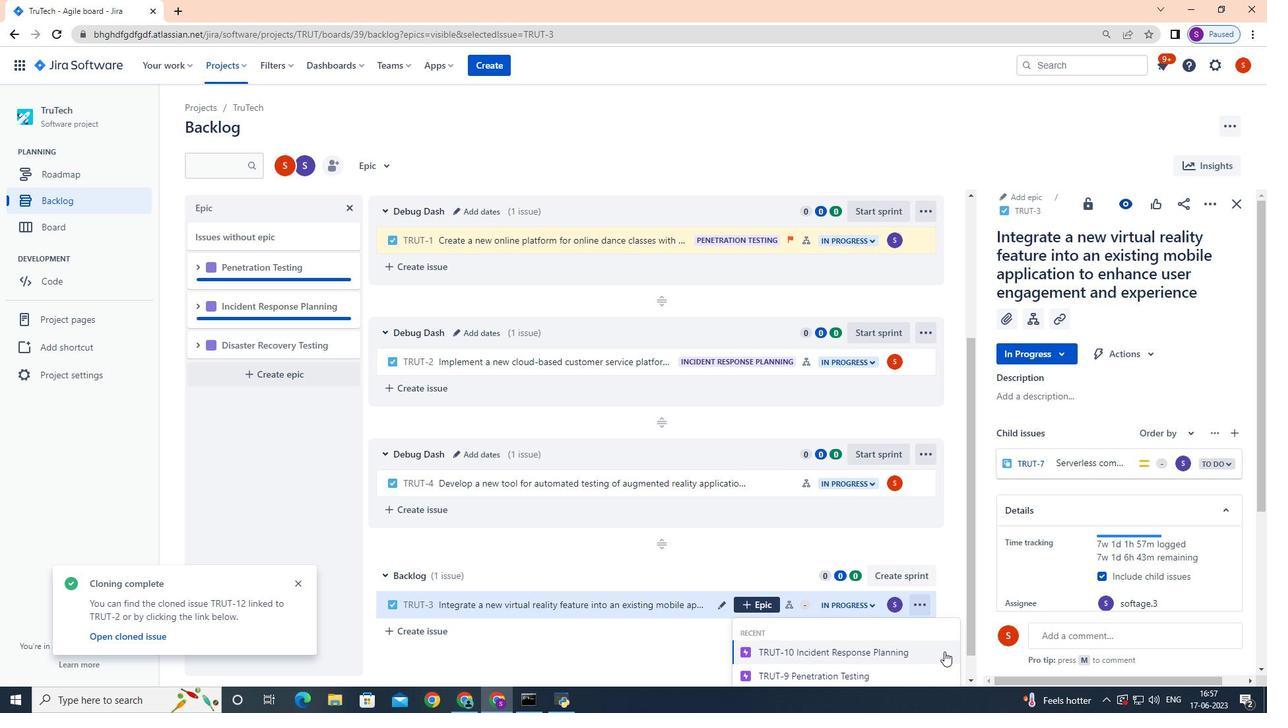 
Action: Mouse moved to (968, 663)
Screenshot: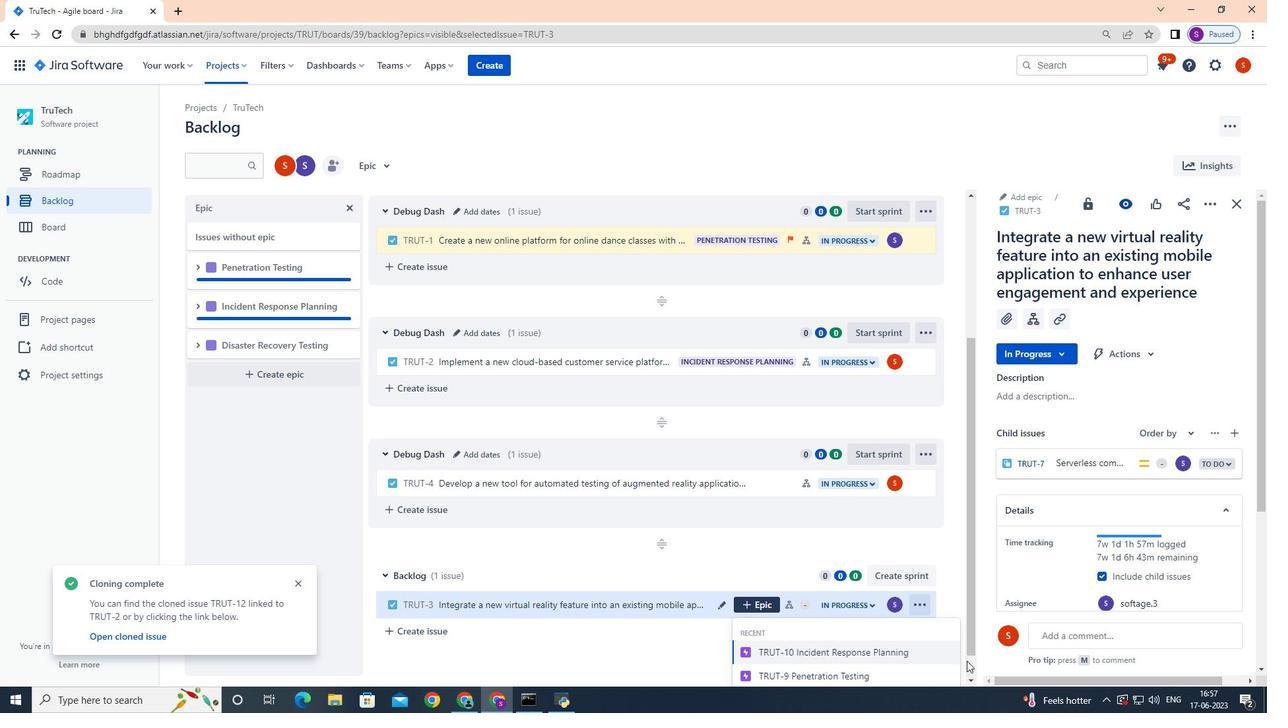 
Action: Mouse scrolled (968, 662) with delta (0, 0)
Screenshot: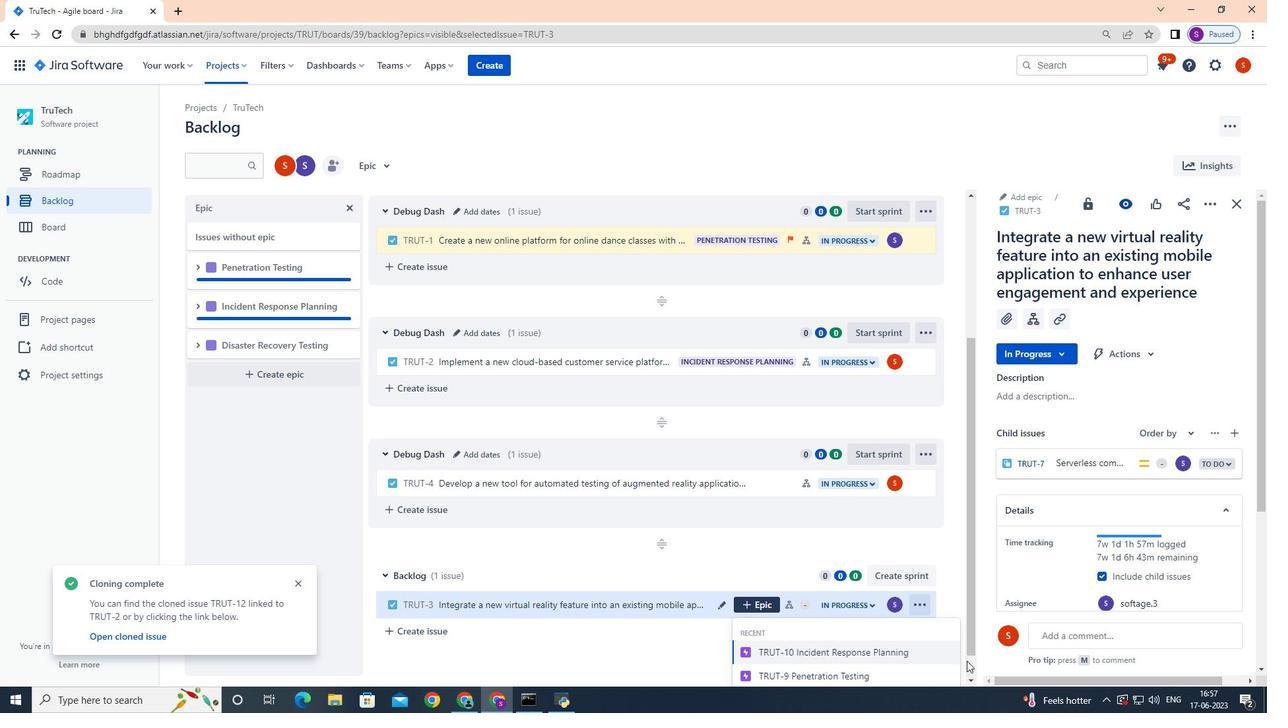 
Action: Mouse moved to (968, 664)
Screenshot: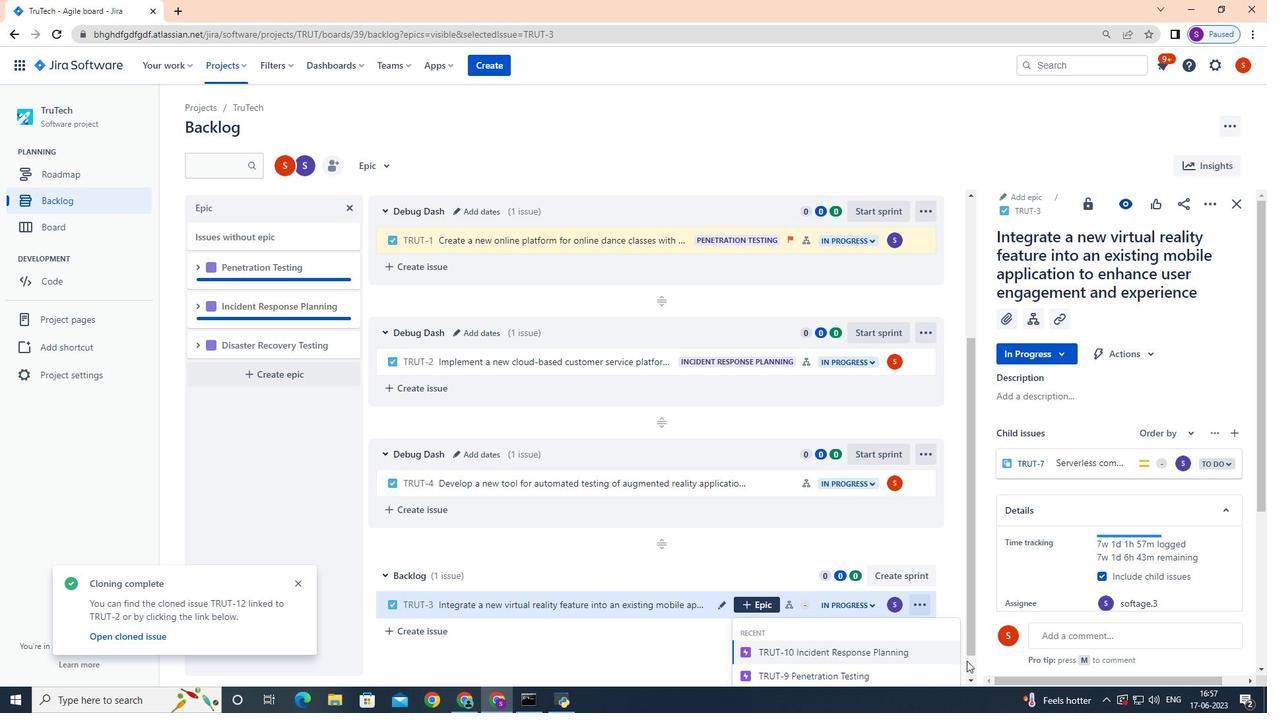 
Action: Mouse scrolled (968, 663) with delta (0, 0)
Screenshot: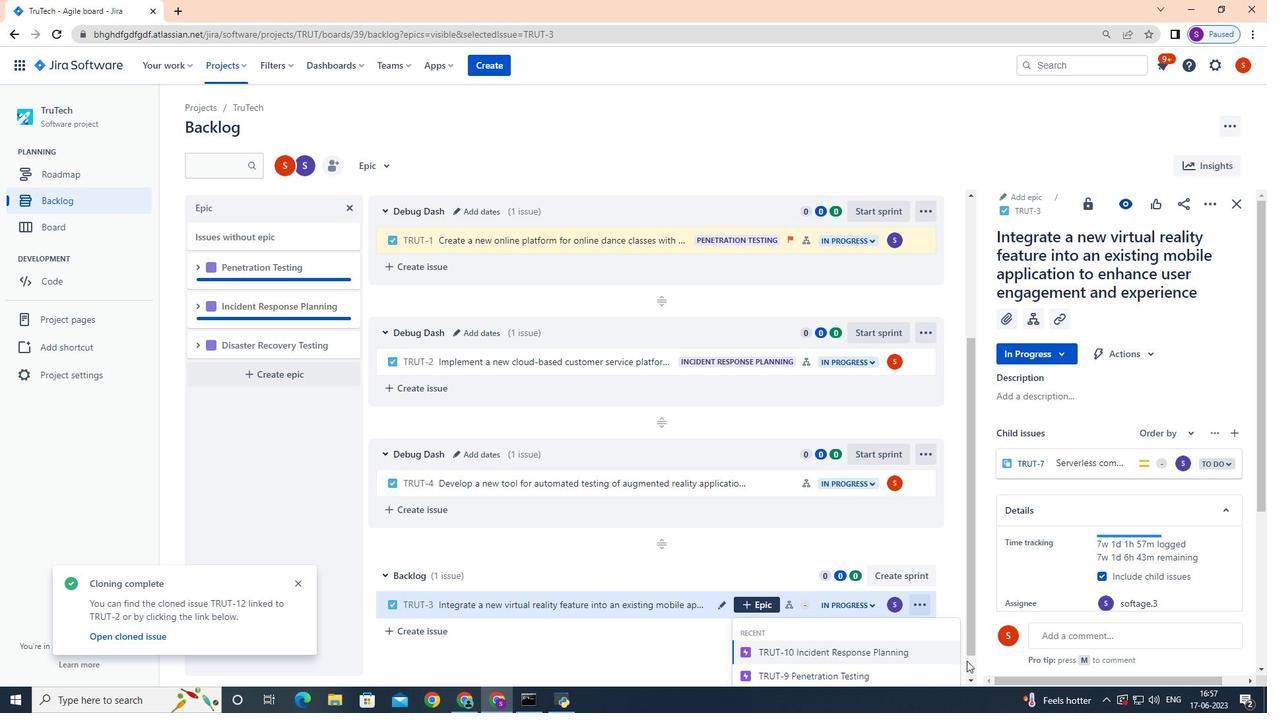 
Action: Mouse scrolled (968, 663) with delta (0, 0)
Screenshot: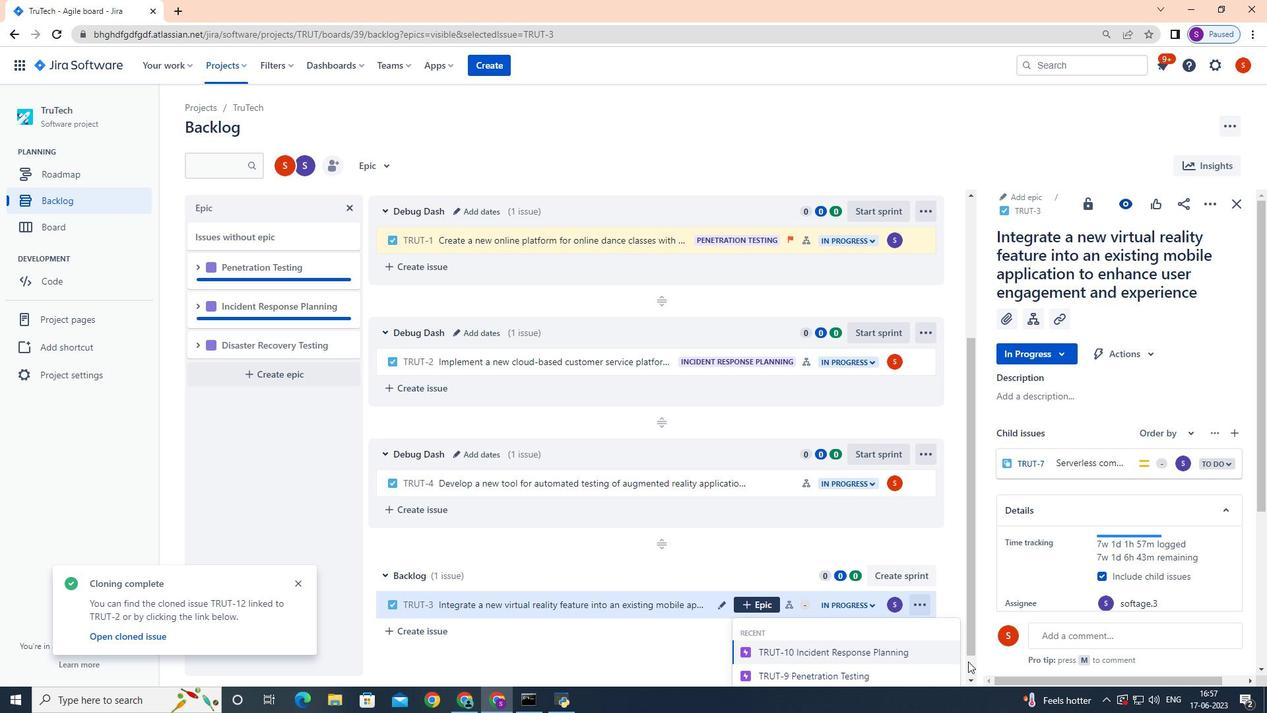 
Action: Mouse moved to (968, 664)
Screenshot: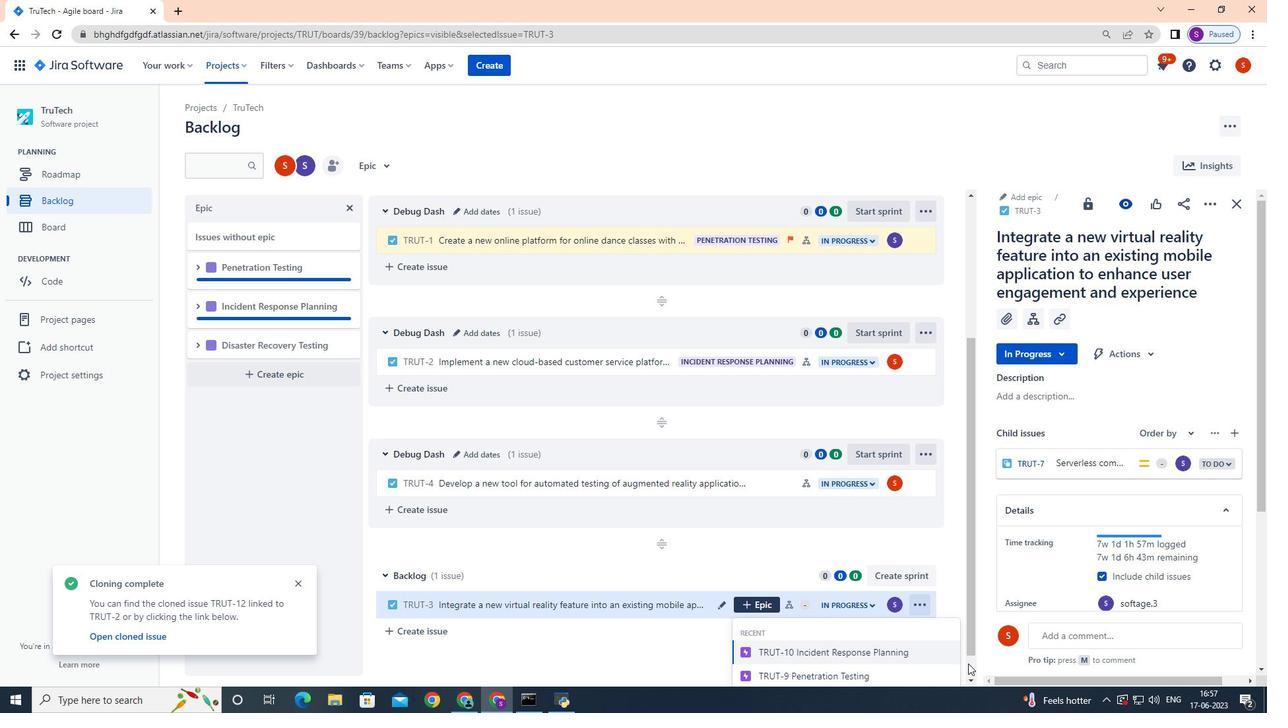 
Action: Mouse scrolled (968, 663) with delta (0, 0)
Screenshot: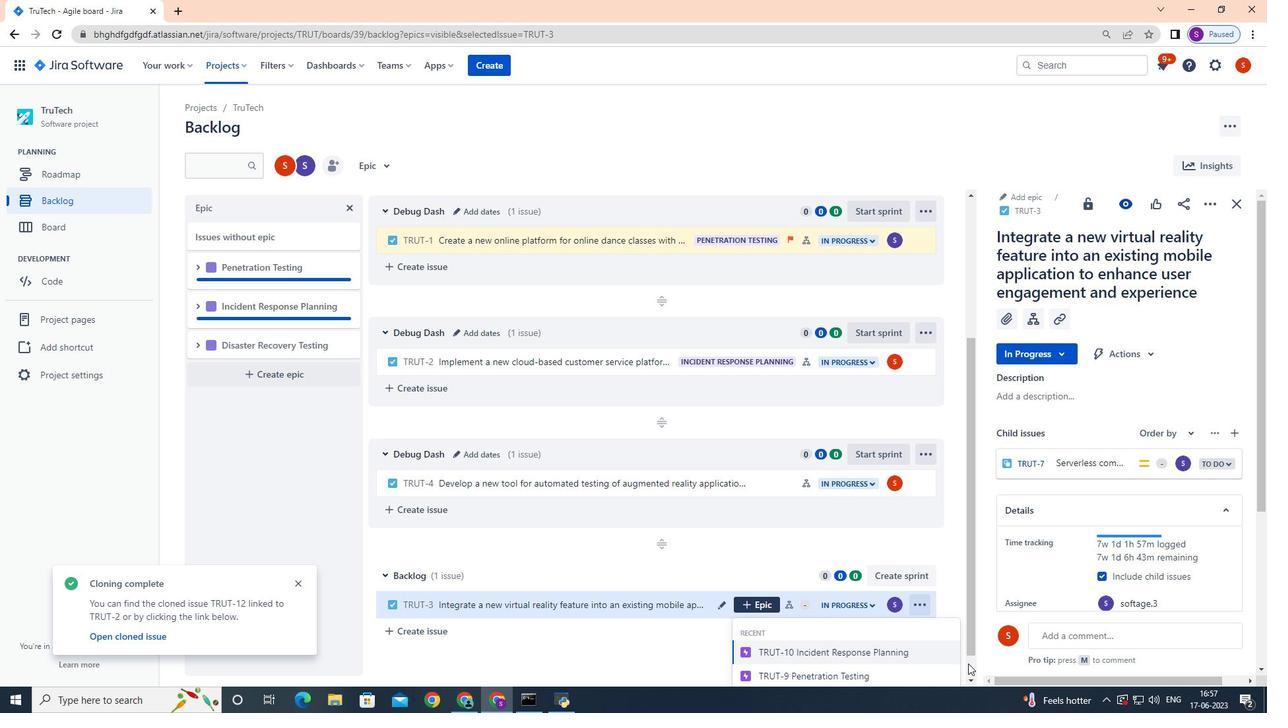 
Action: Mouse moved to (965, 661)
Screenshot: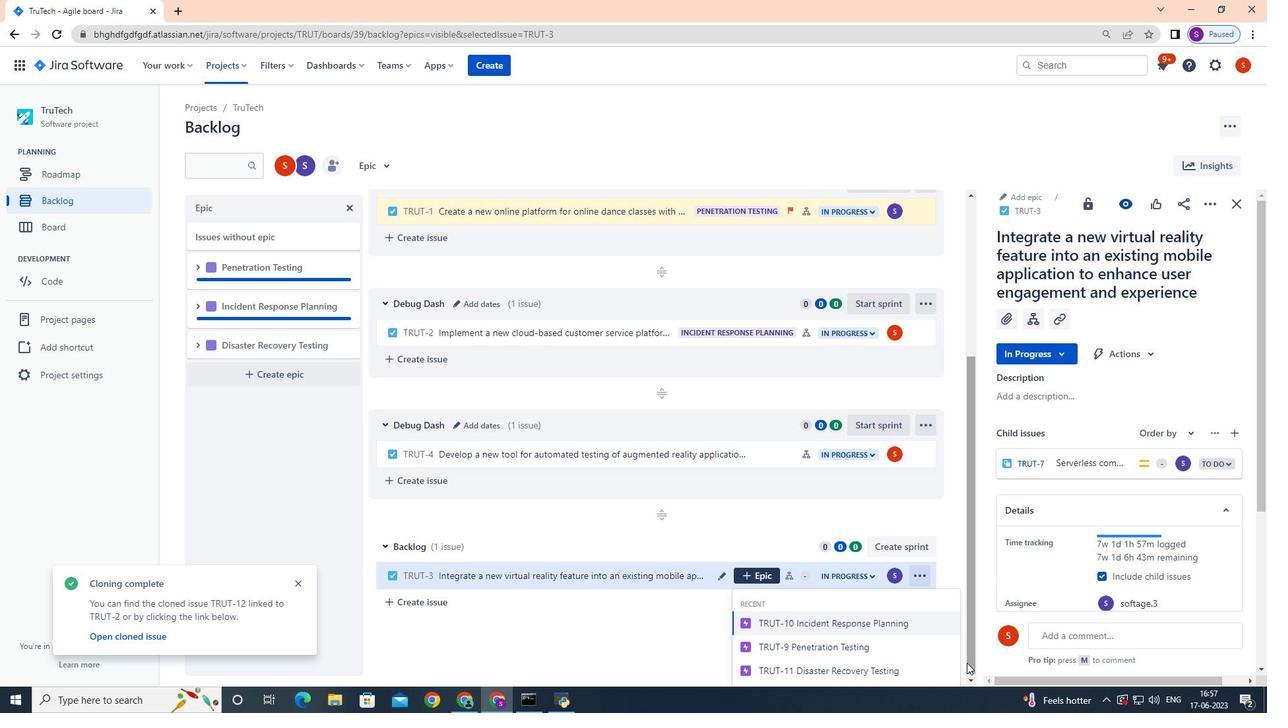 
Action: Mouse scrolled (965, 660) with delta (0, 0)
Screenshot: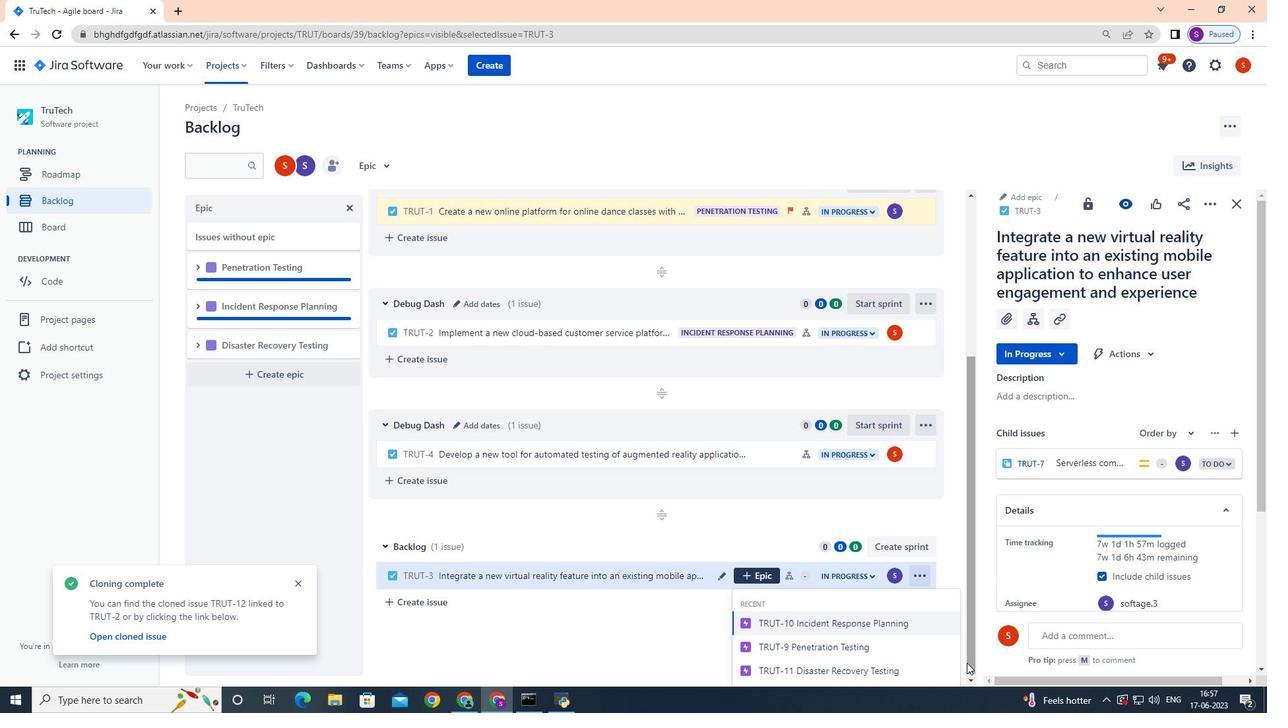 
Action: Mouse moved to (865, 668)
Screenshot: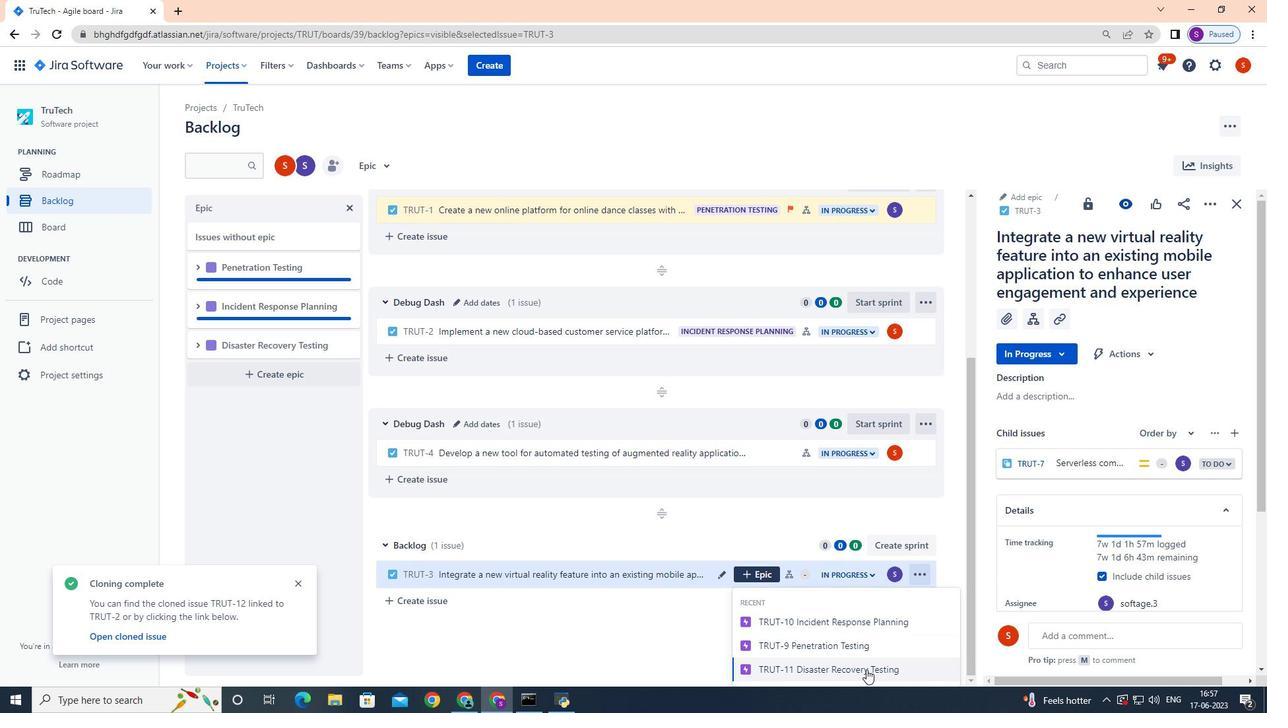 
Action: Mouse pressed left at (865, 668)
Screenshot: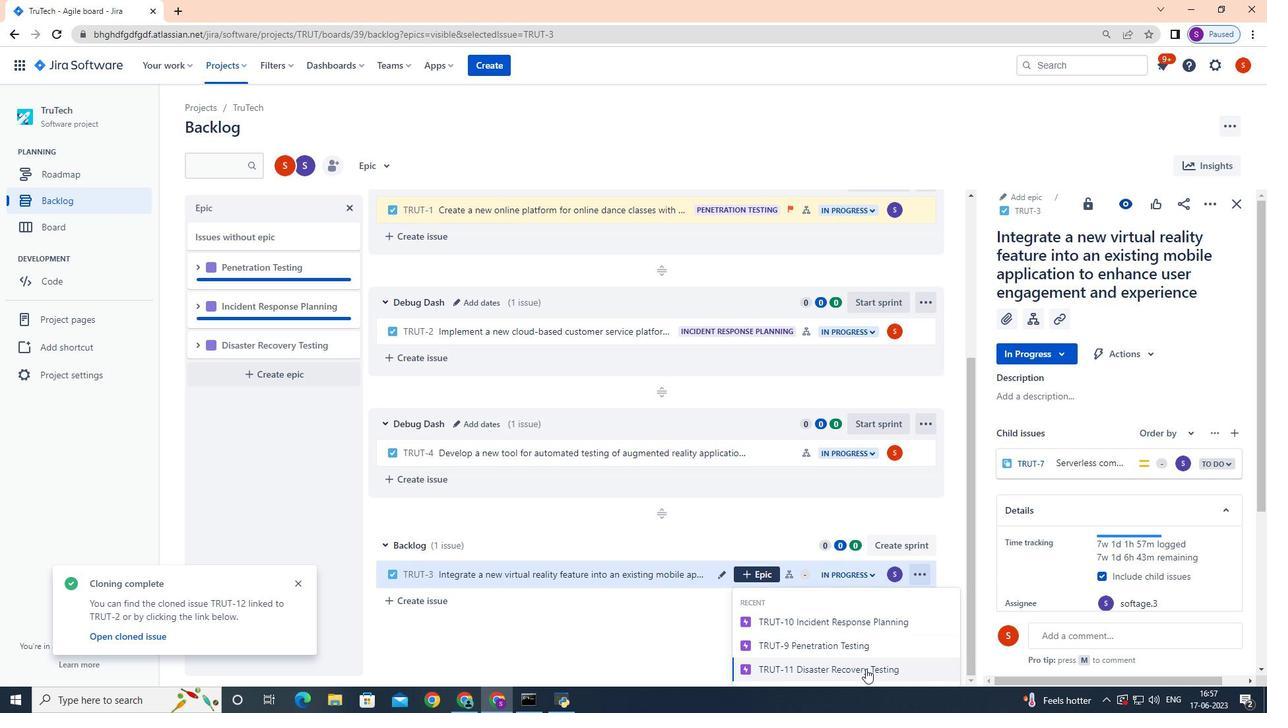 
Action: Mouse moved to (769, 639)
Screenshot: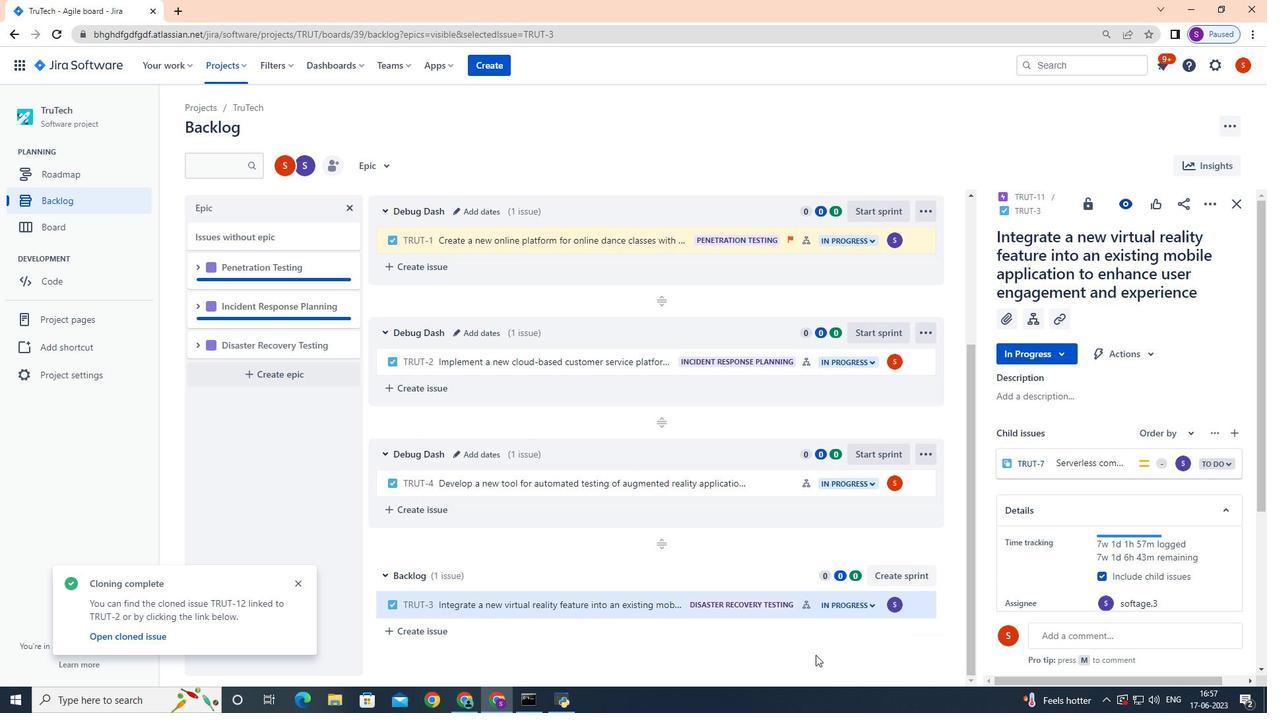 
